 Task: Send an email with the signature Finley Cooper with the subject 'Request for a white paper' and the message 'I will need to review the contract before providing a response.' from softage.1@softage.net to softage.3@softage.net and softage.4@softage.net with an attached document Request_for_information.pdf
Action: Key pressed n
Screenshot: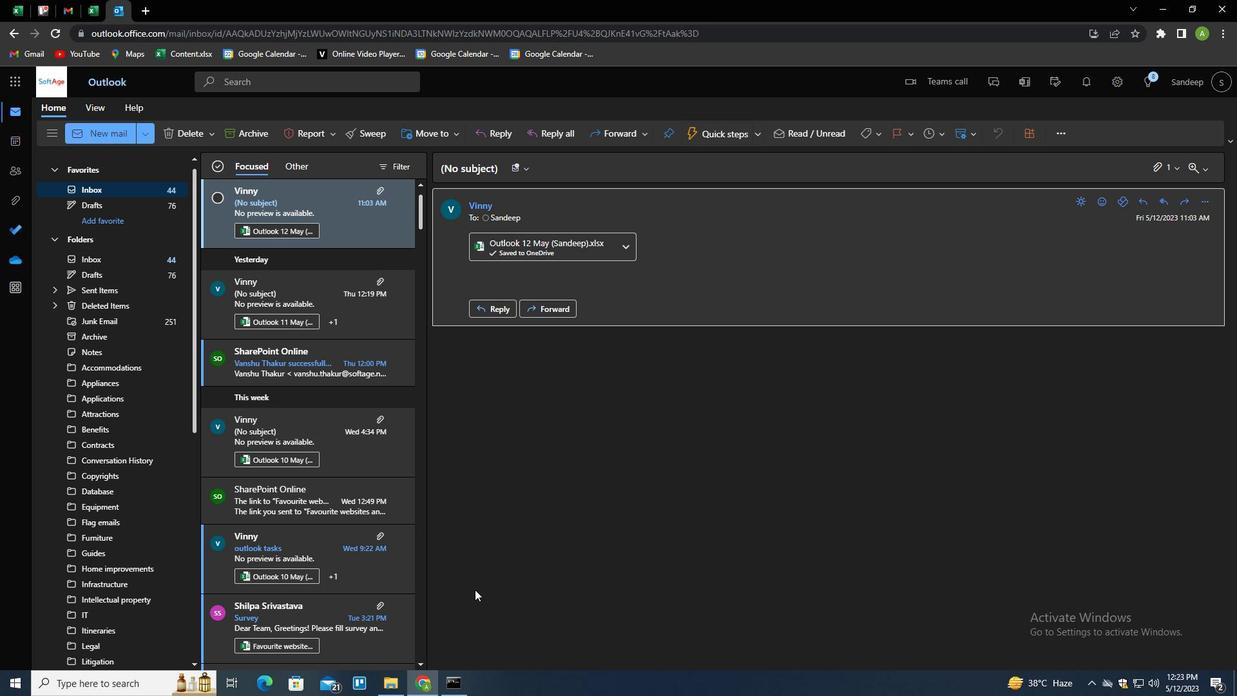 
Action: Mouse moved to (868, 128)
Screenshot: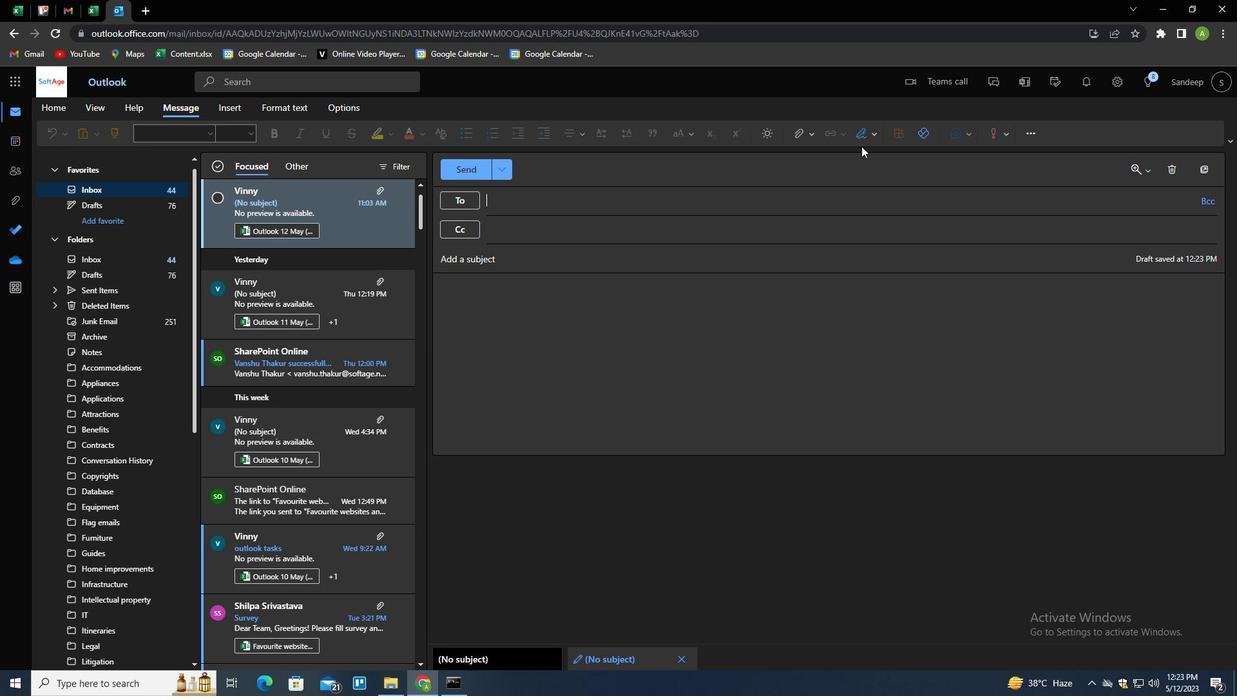 
Action: Mouse pressed left at (868, 128)
Screenshot: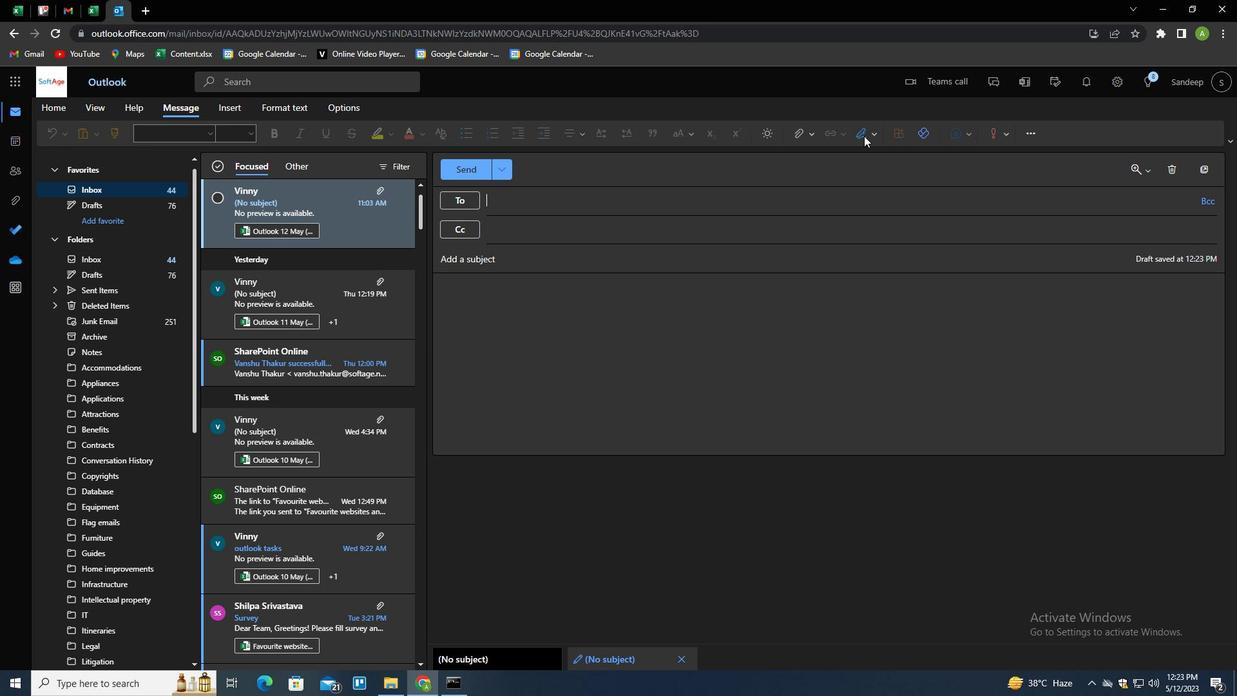 
Action: Mouse moved to (845, 183)
Screenshot: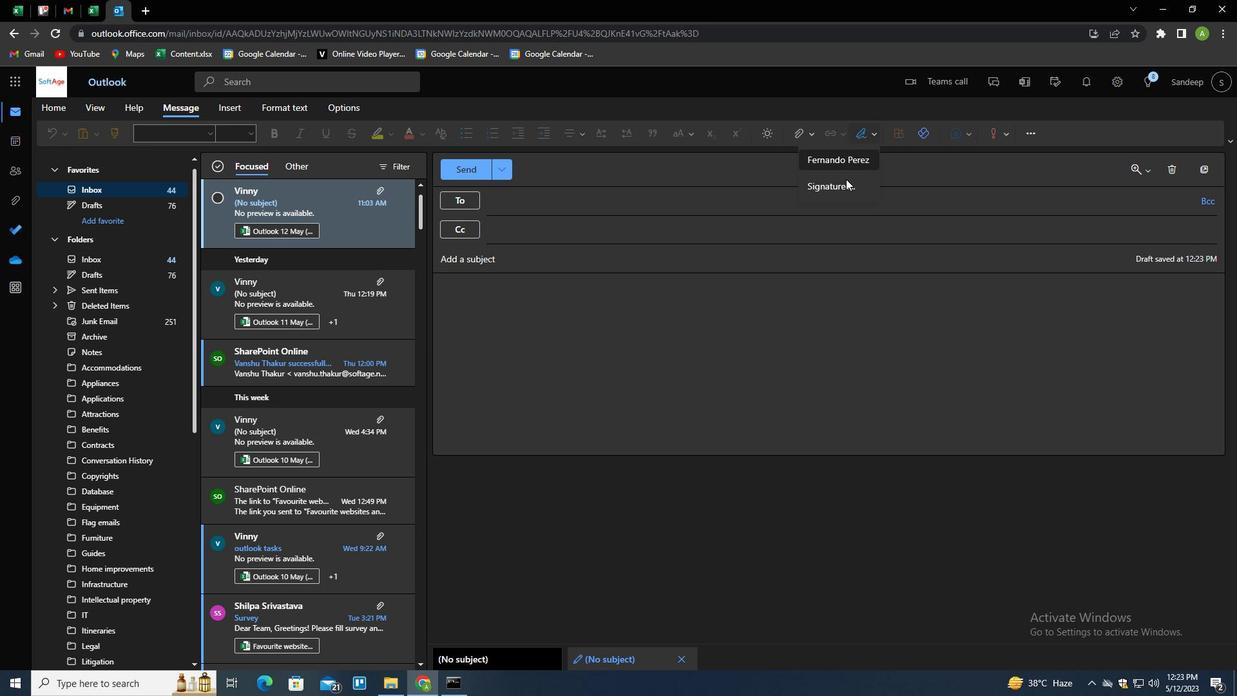 
Action: Mouse pressed left at (845, 183)
Screenshot: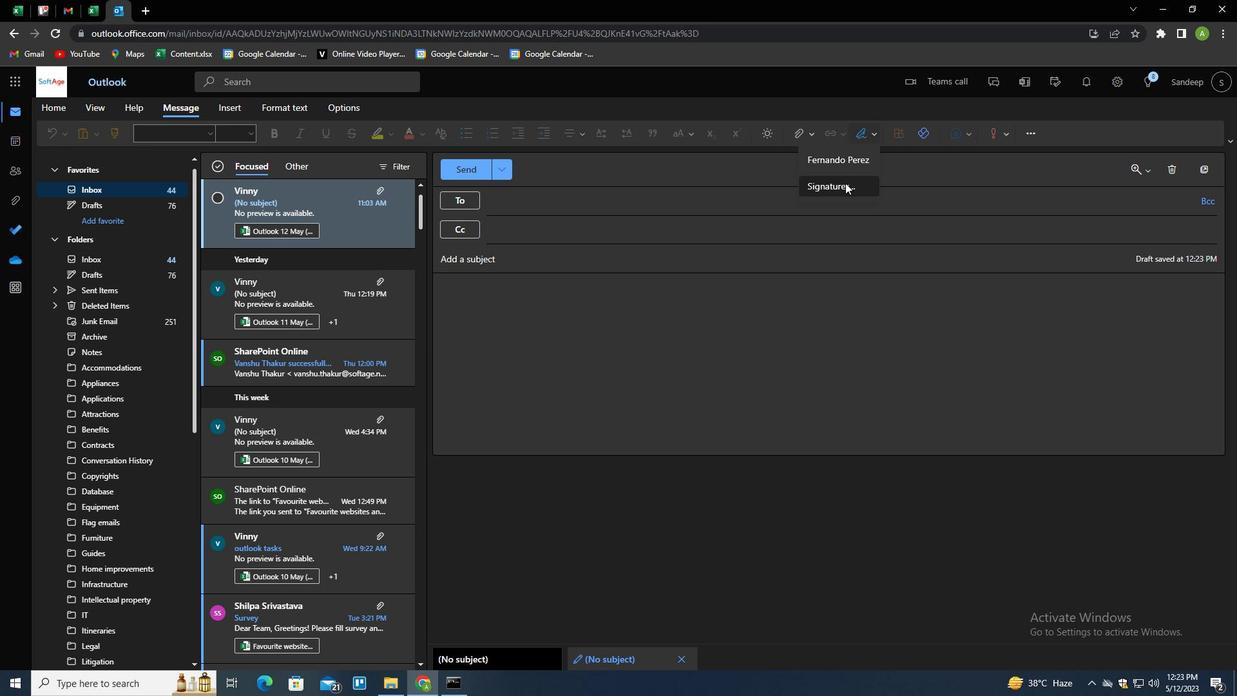 
Action: Mouse moved to (874, 237)
Screenshot: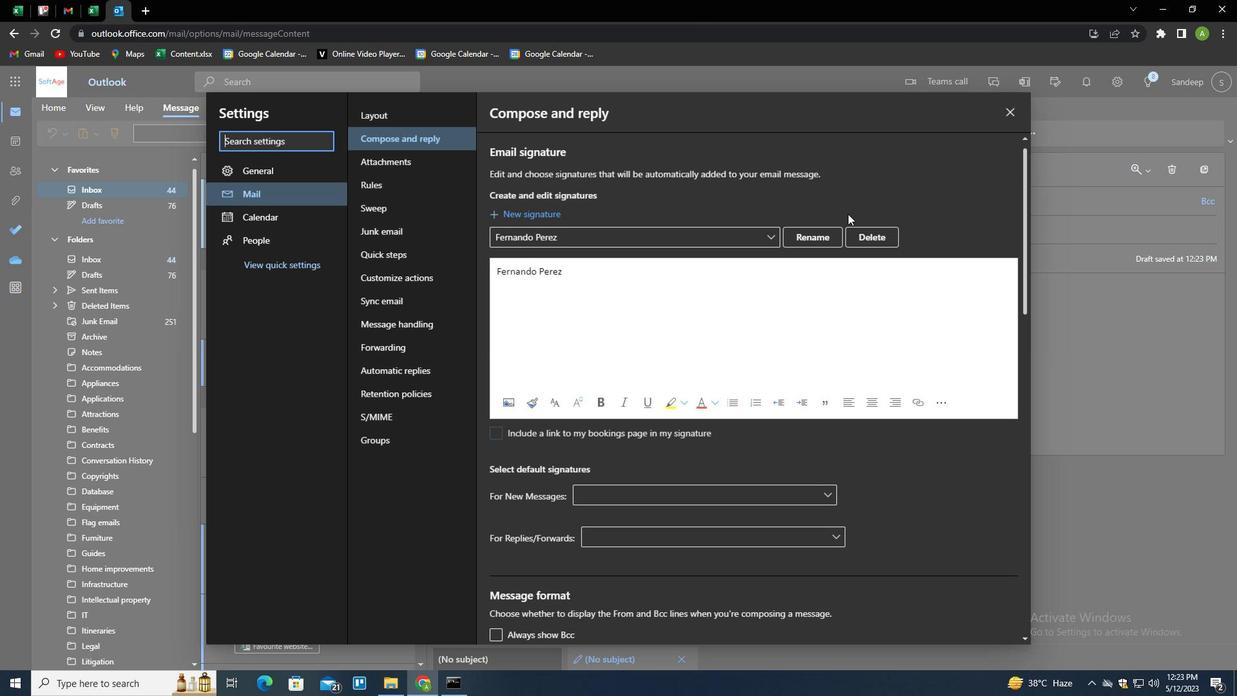 
Action: Mouse pressed left at (874, 237)
Screenshot: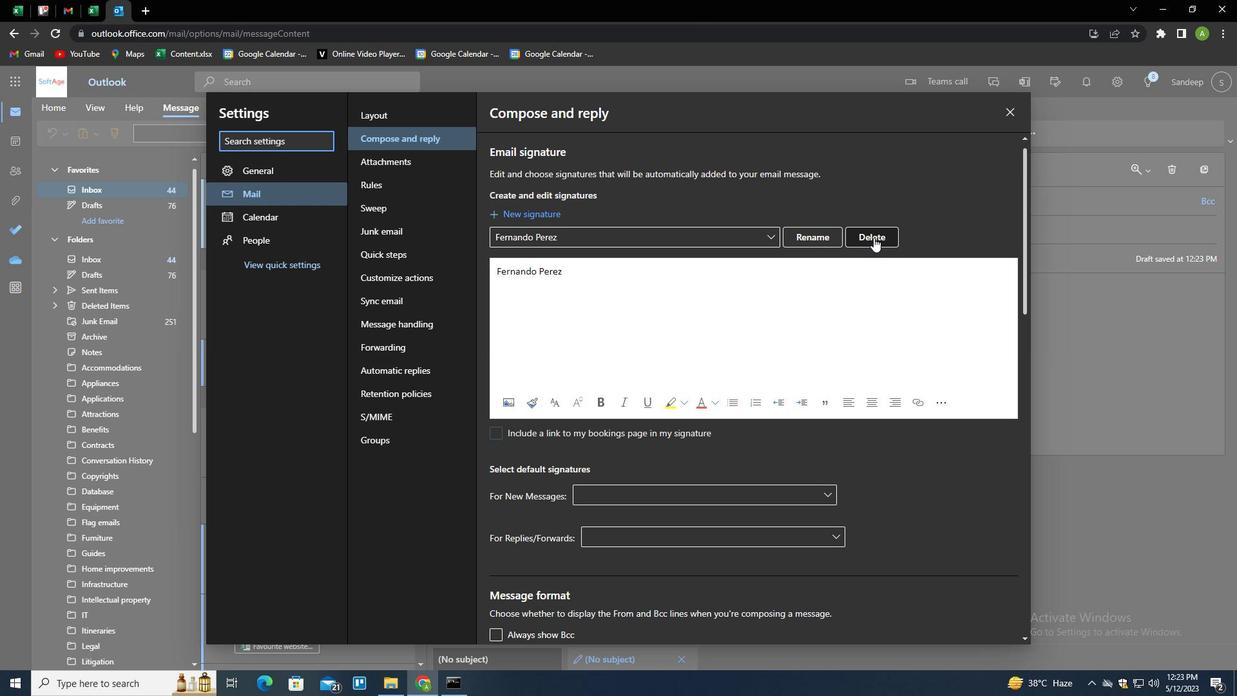 
Action: Mouse moved to (857, 235)
Screenshot: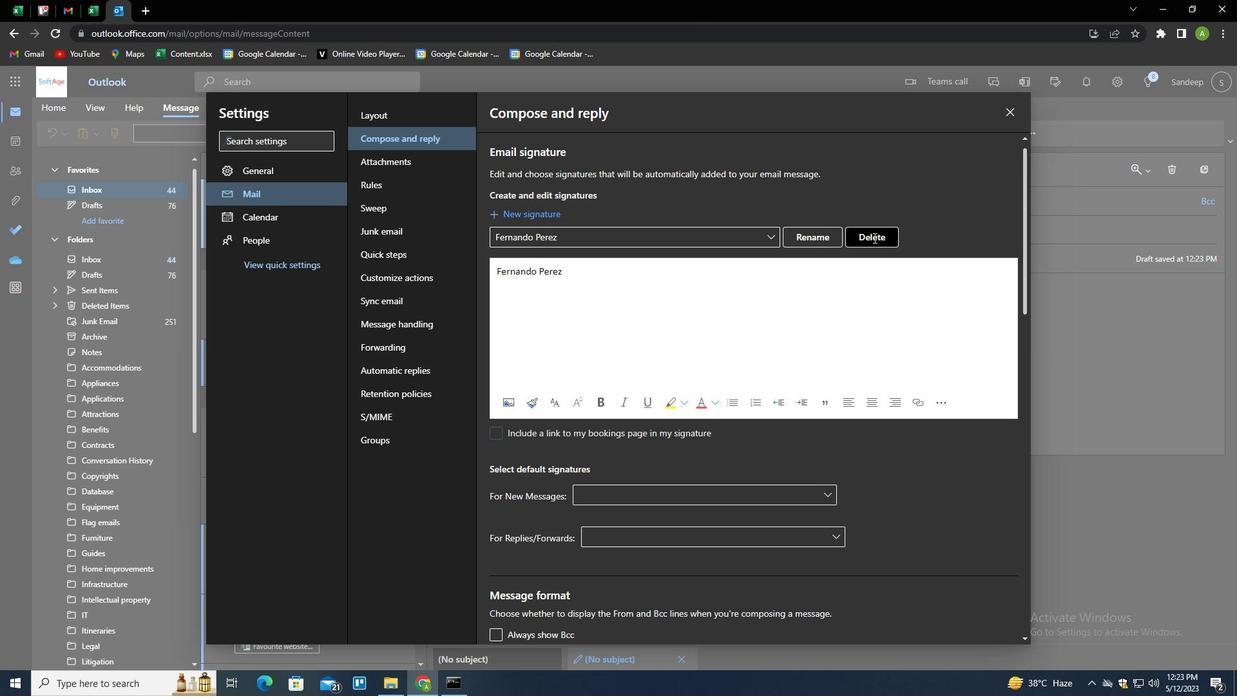 
Action: Mouse pressed left at (857, 235)
Screenshot: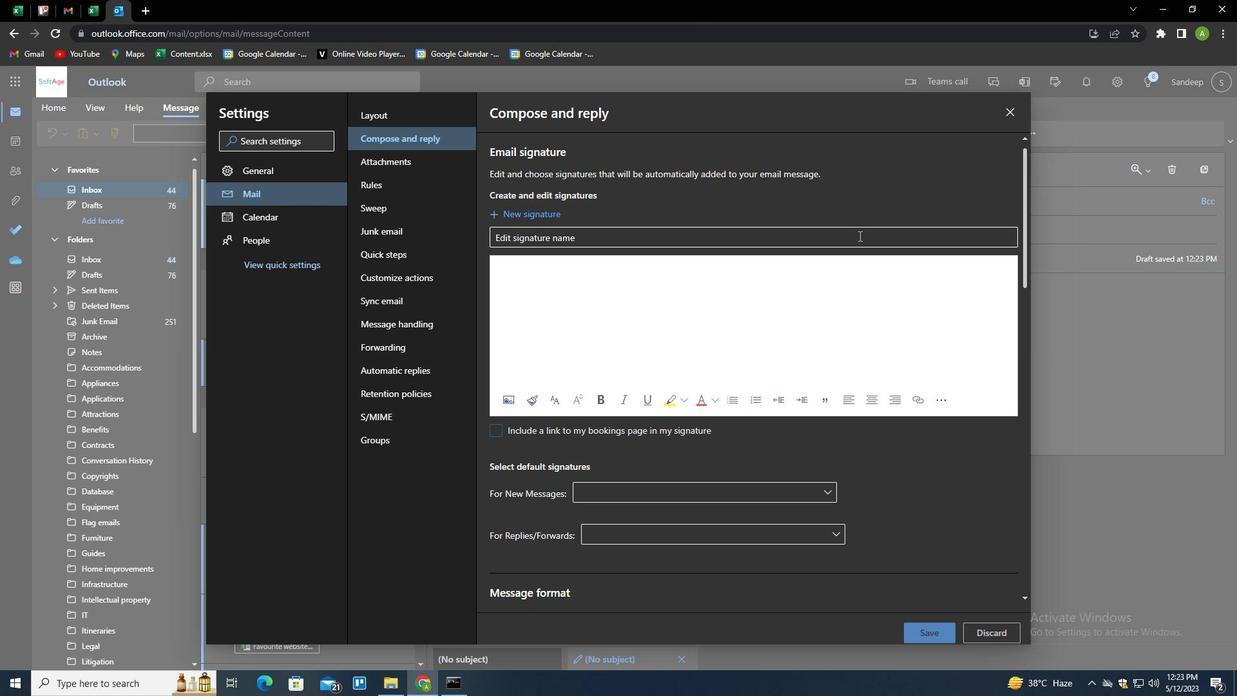 
Action: Mouse moved to (853, 230)
Screenshot: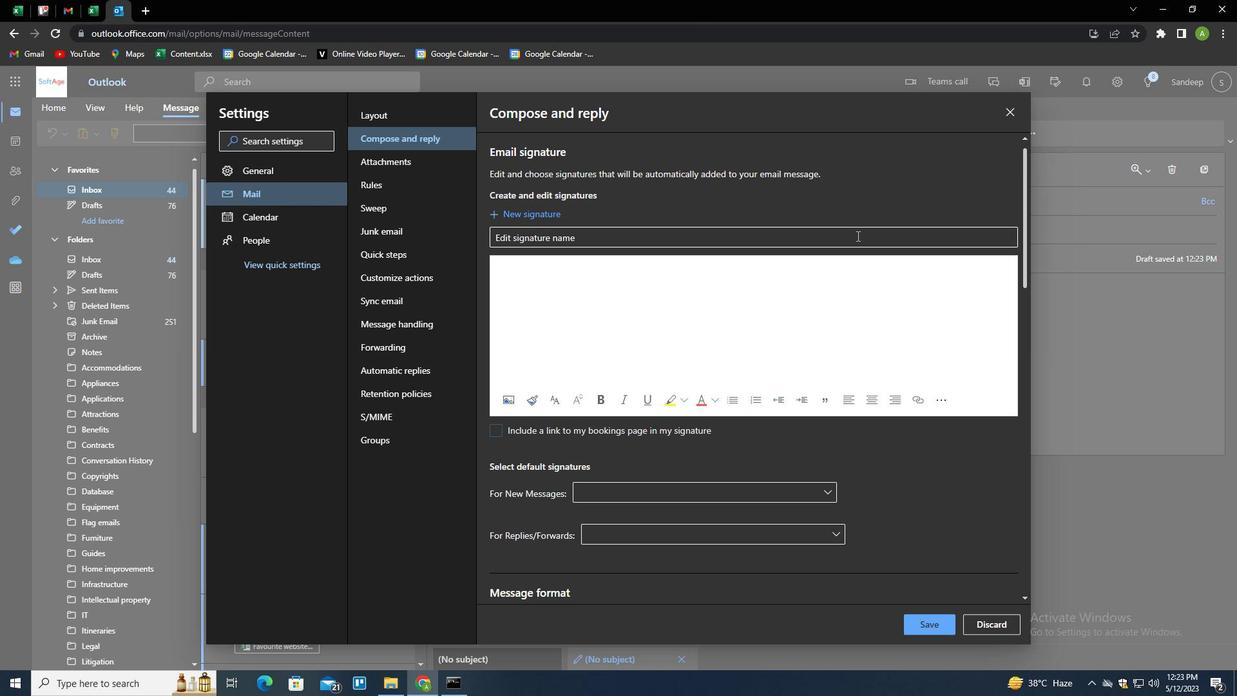 
Action: Key pressed <Key.shift>
Screenshot: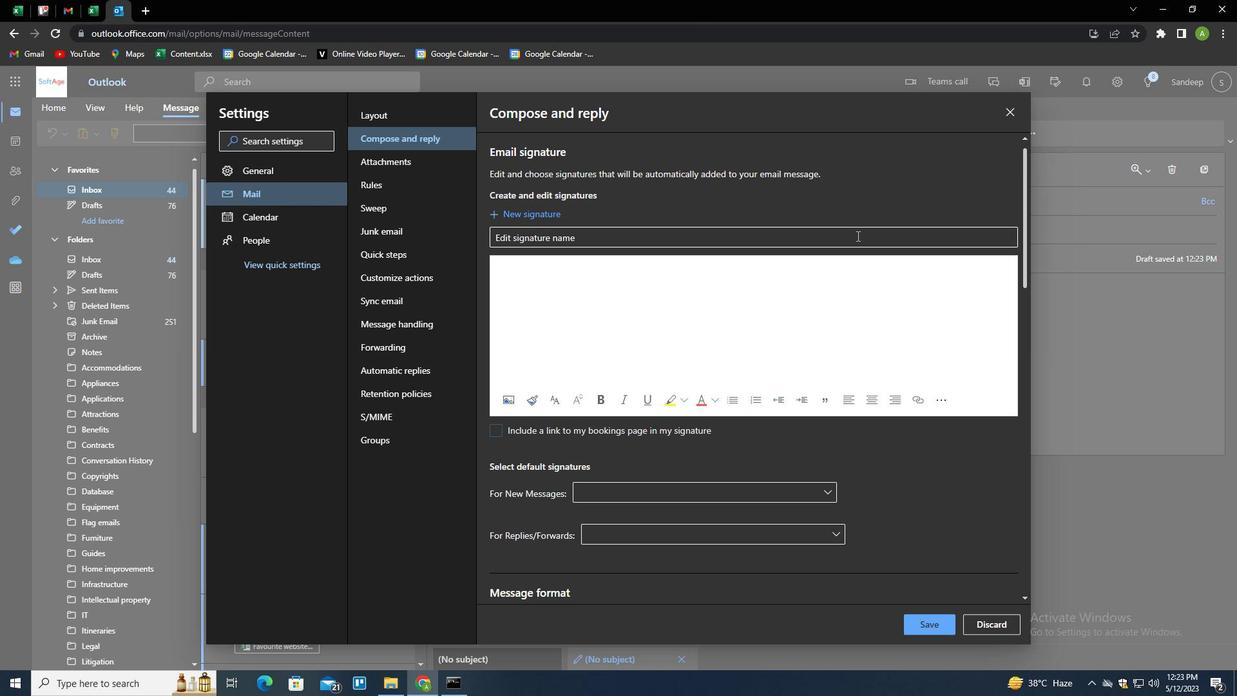 
Action: Mouse moved to (853, 230)
Screenshot: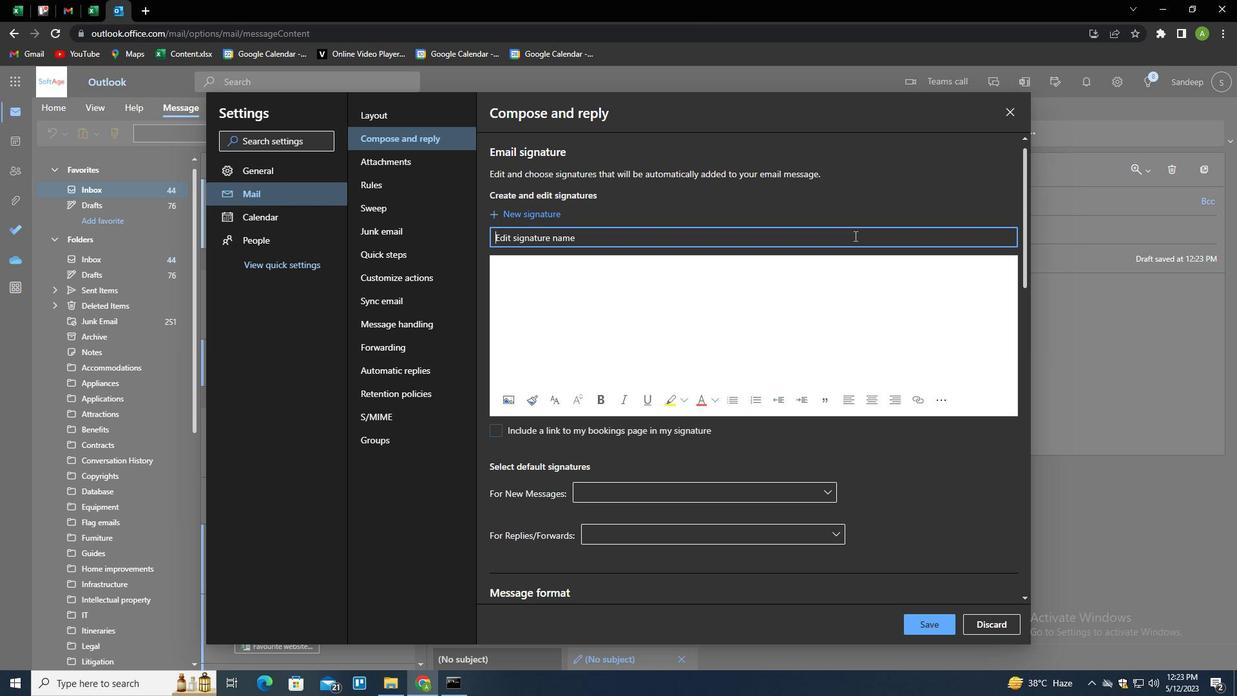 
Action: Key pressed FINLEY<Key.space>C<Key.shift><Key.backspace><Key.shift>COOPER<Key.tab><Key.shift>FINLEY<Key.space><Key.shift>COOPER
Screenshot: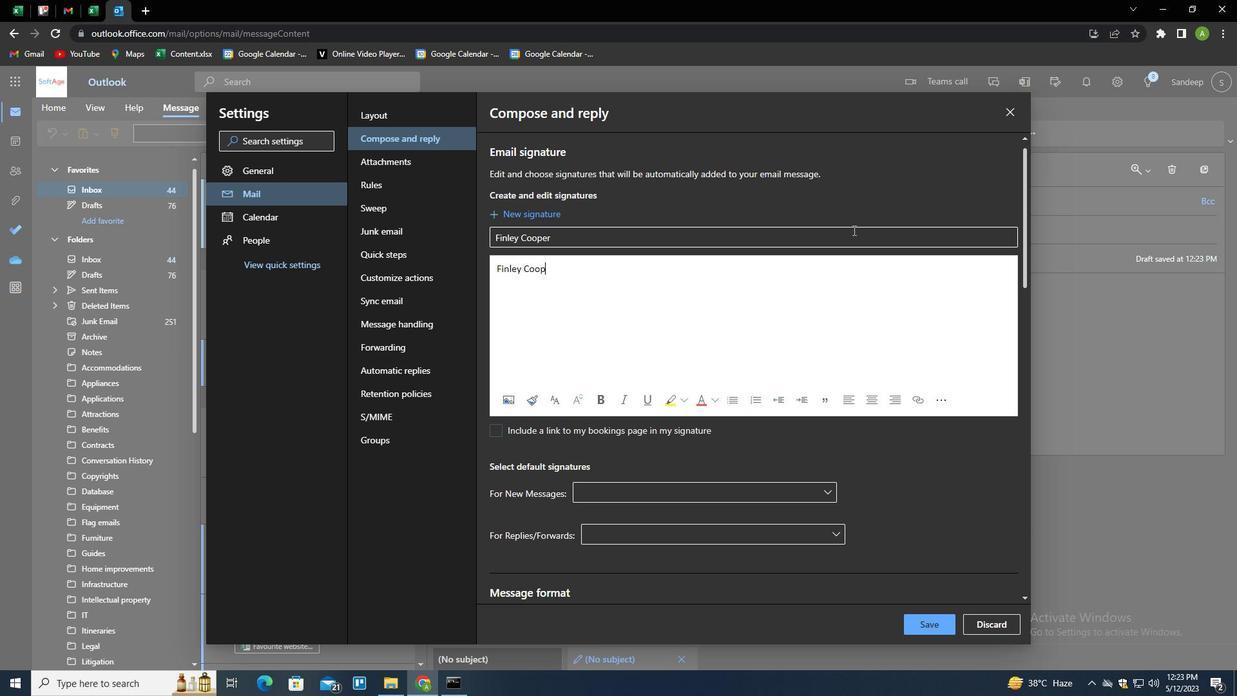 
Action: Mouse moved to (942, 624)
Screenshot: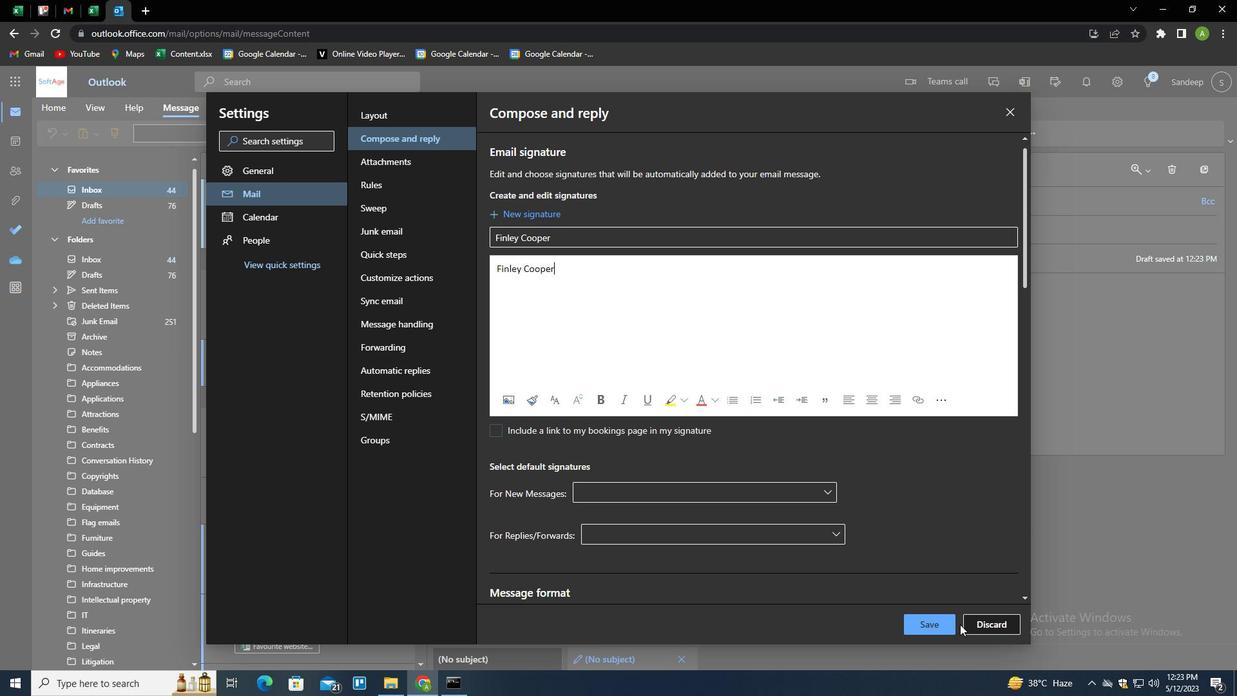 
Action: Mouse pressed left at (942, 624)
Screenshot: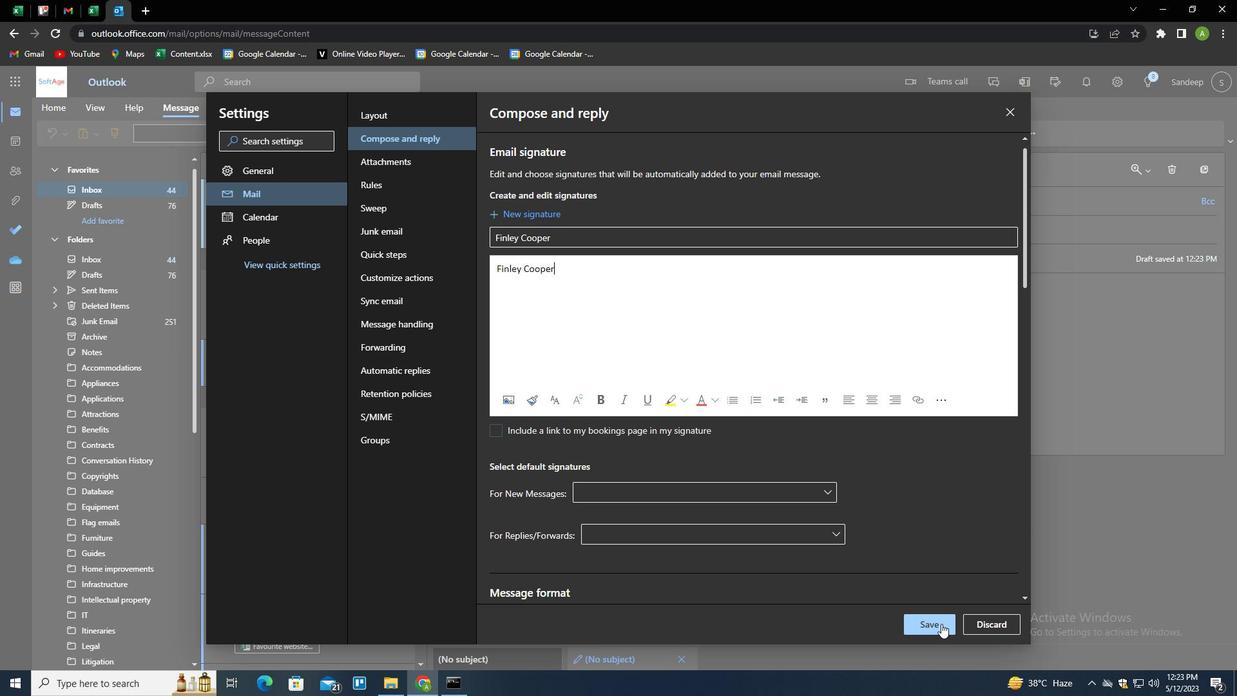 
Action: Mouse moved to (1077, 350)
Screenshot: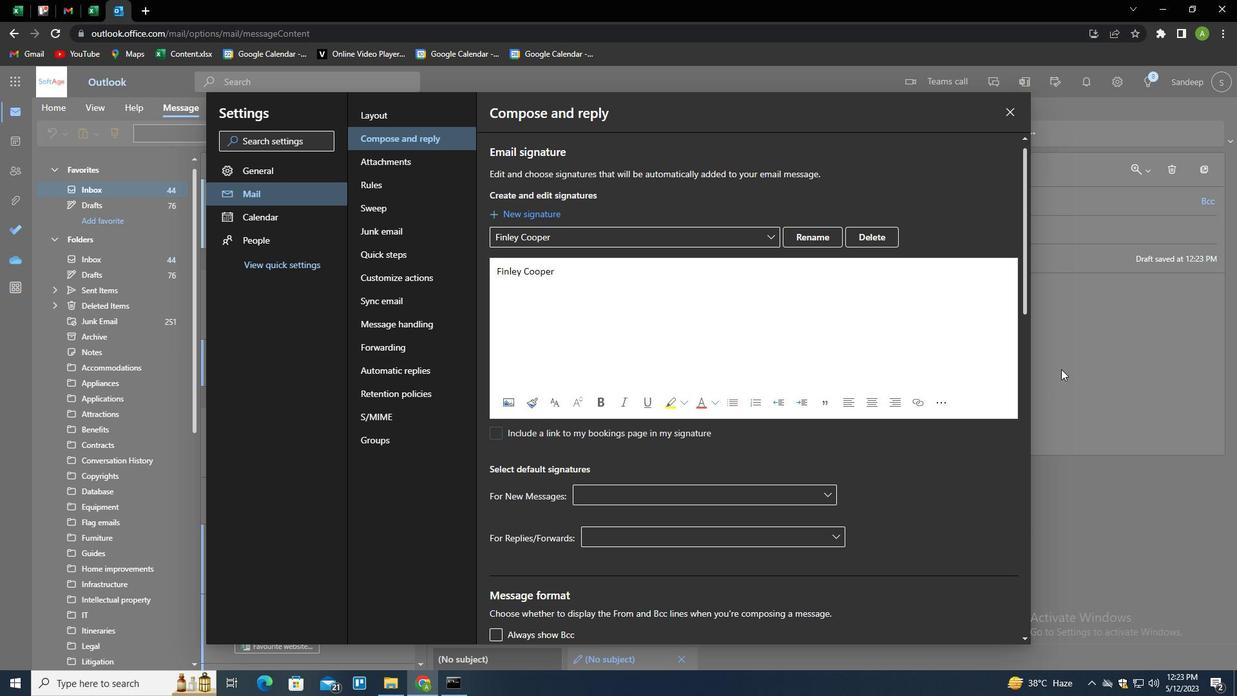 
Action: Mouse pressed left at (1077, 350)
Screenshot: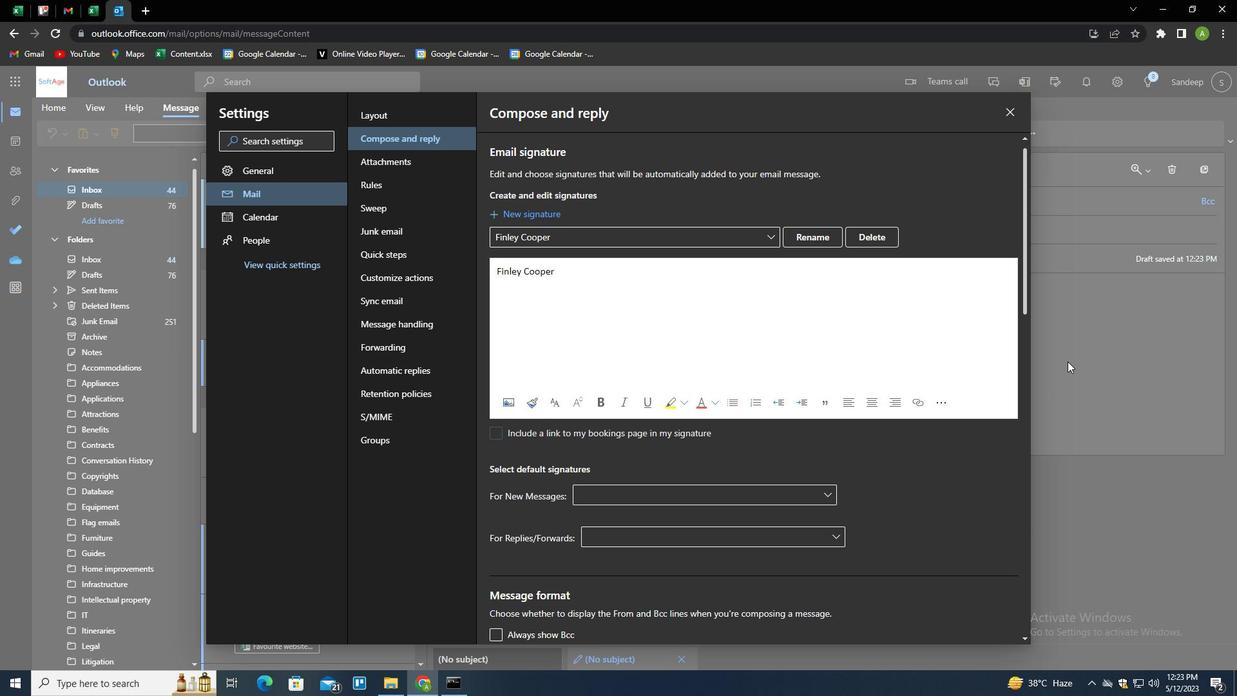 
Action: Mouse moved to (862, 135)
Screenshot: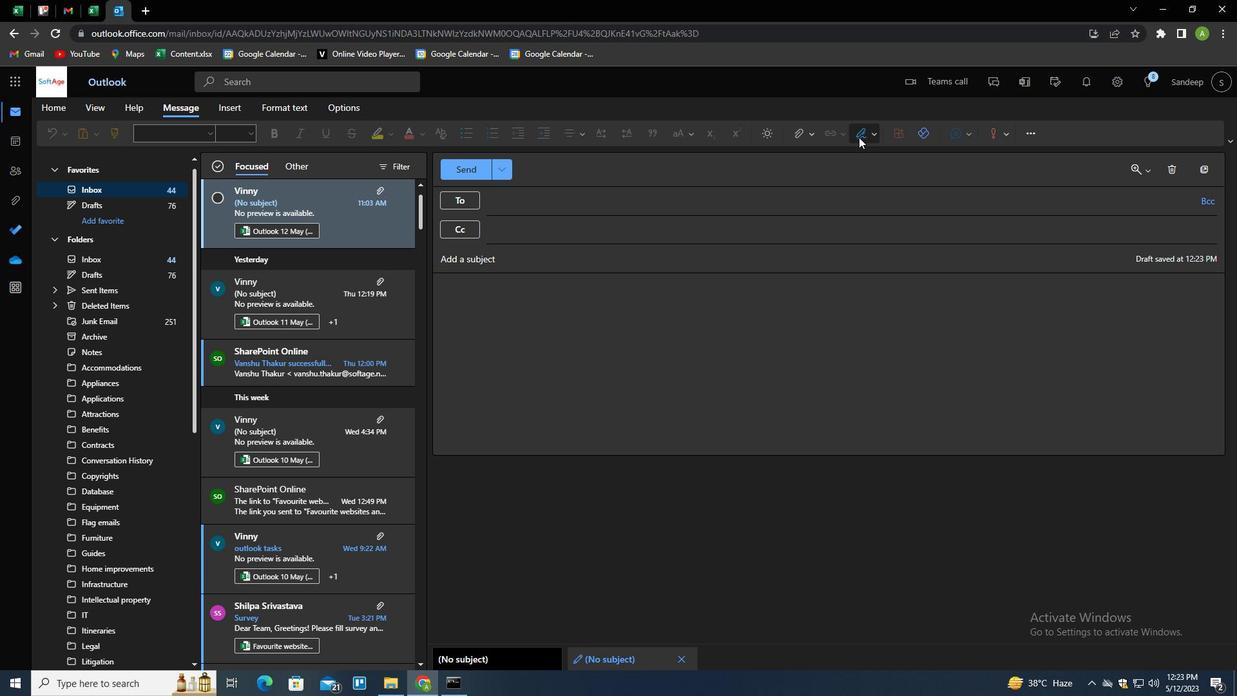 
Action: Mouse pressed left at (862, 135)
Screenshot: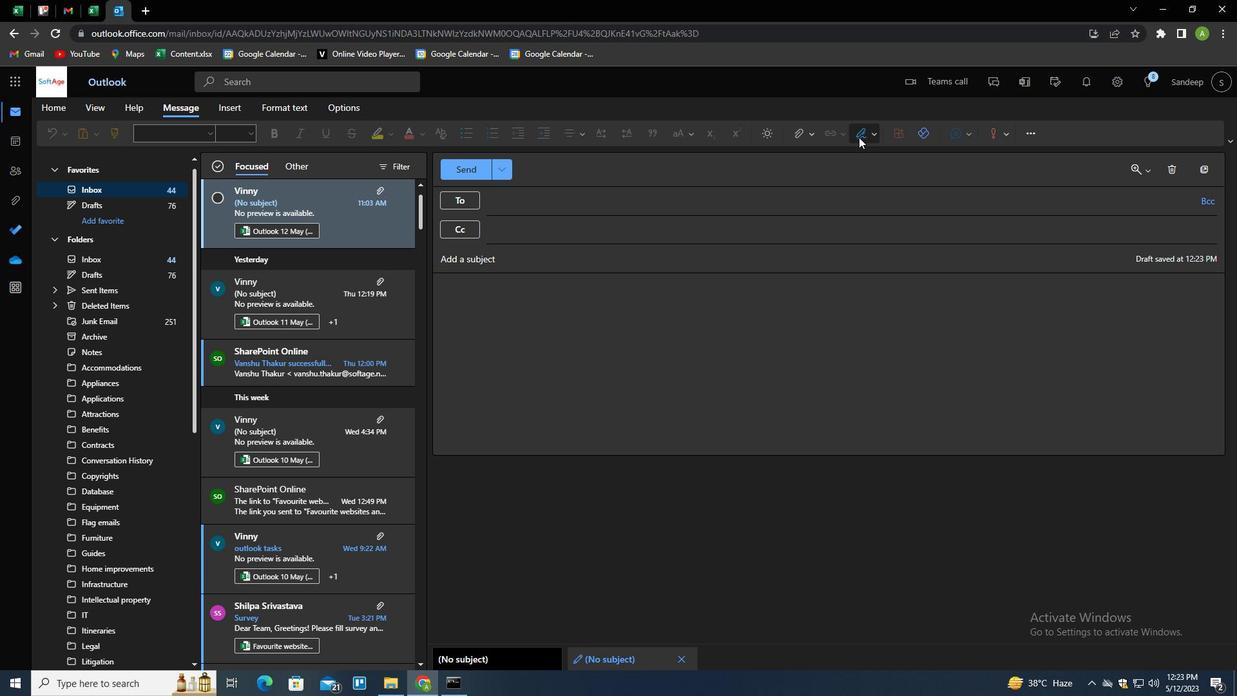 
Action: Mouse moved to (844, 164)
Screenshot: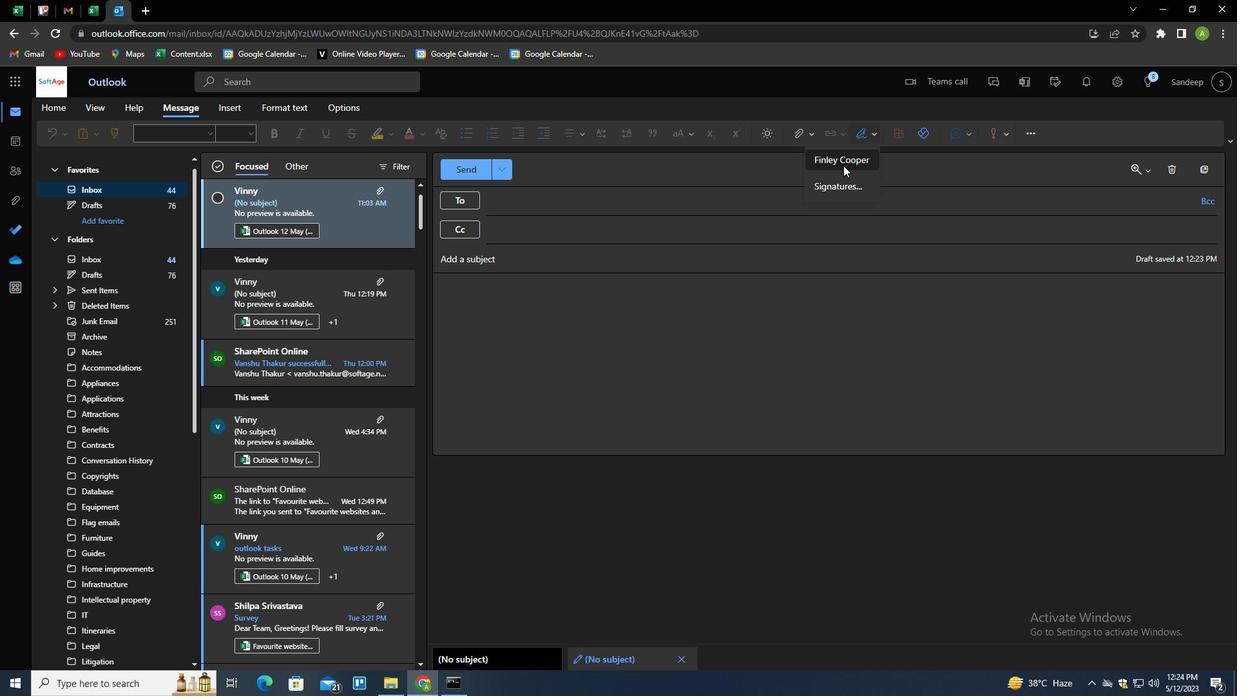 
Action: Mouse pressed left at (844, 164)
Screenshot: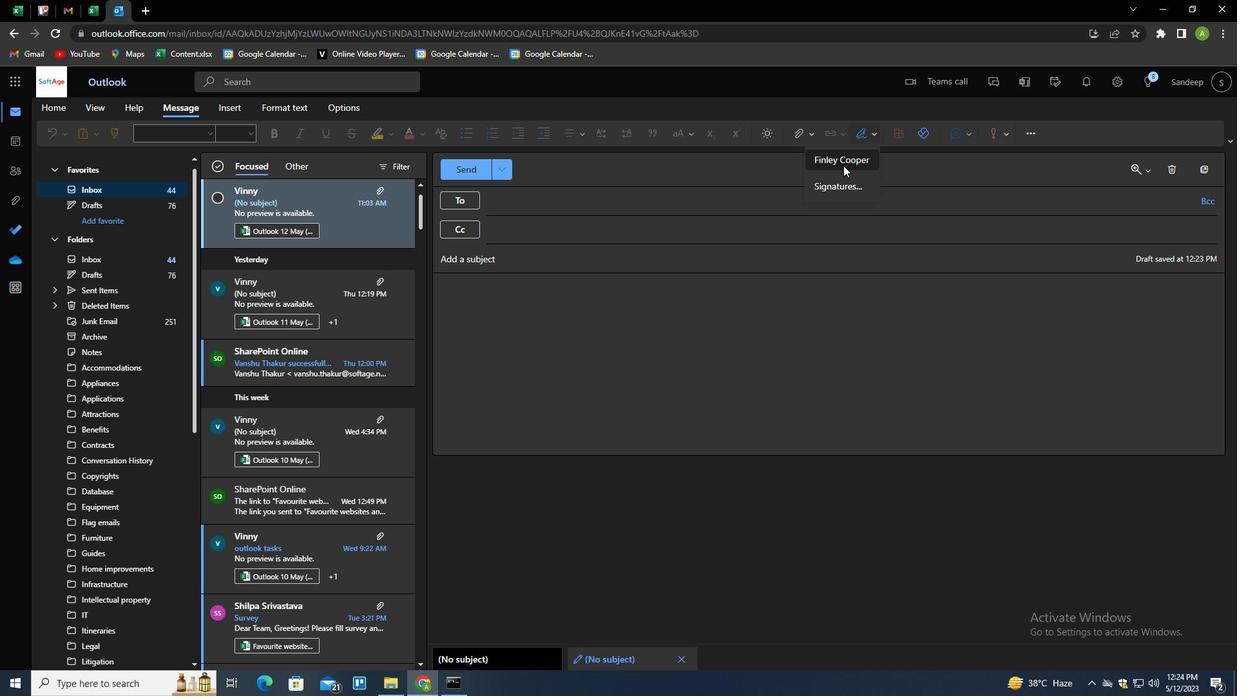 
Action: Mouse moved to (540, 259)
Screenshot: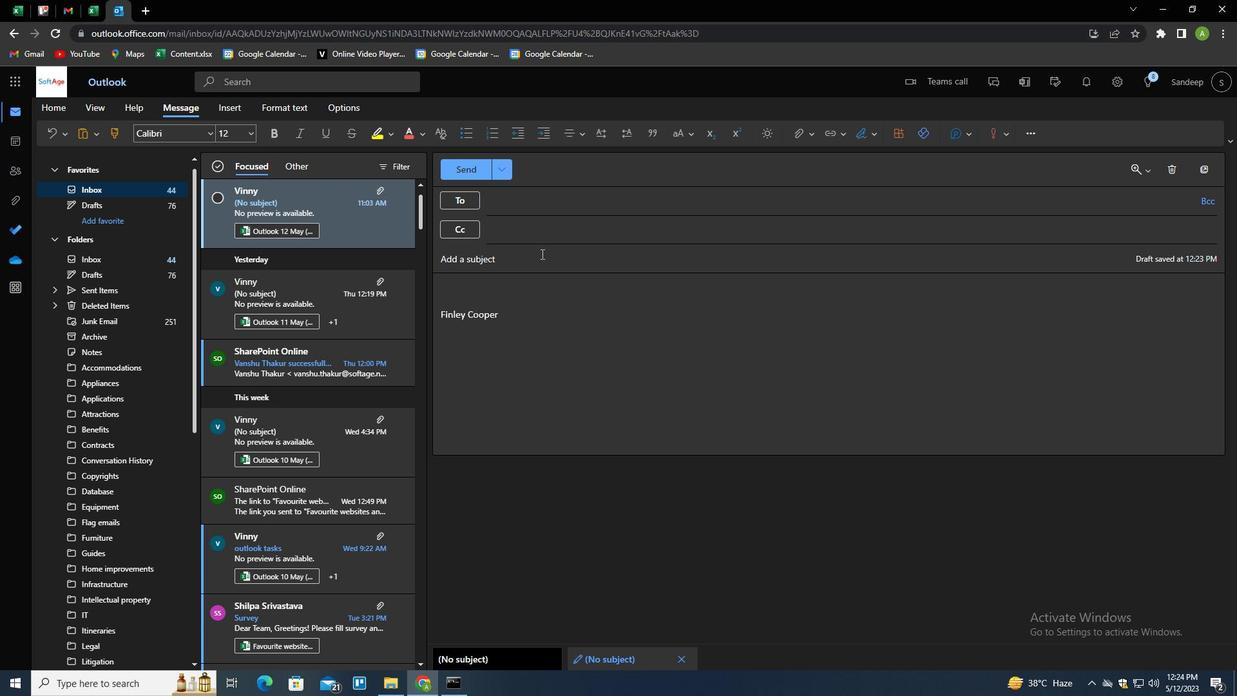 
Action: Mouse pressed left at (540, 259)
Screenshot: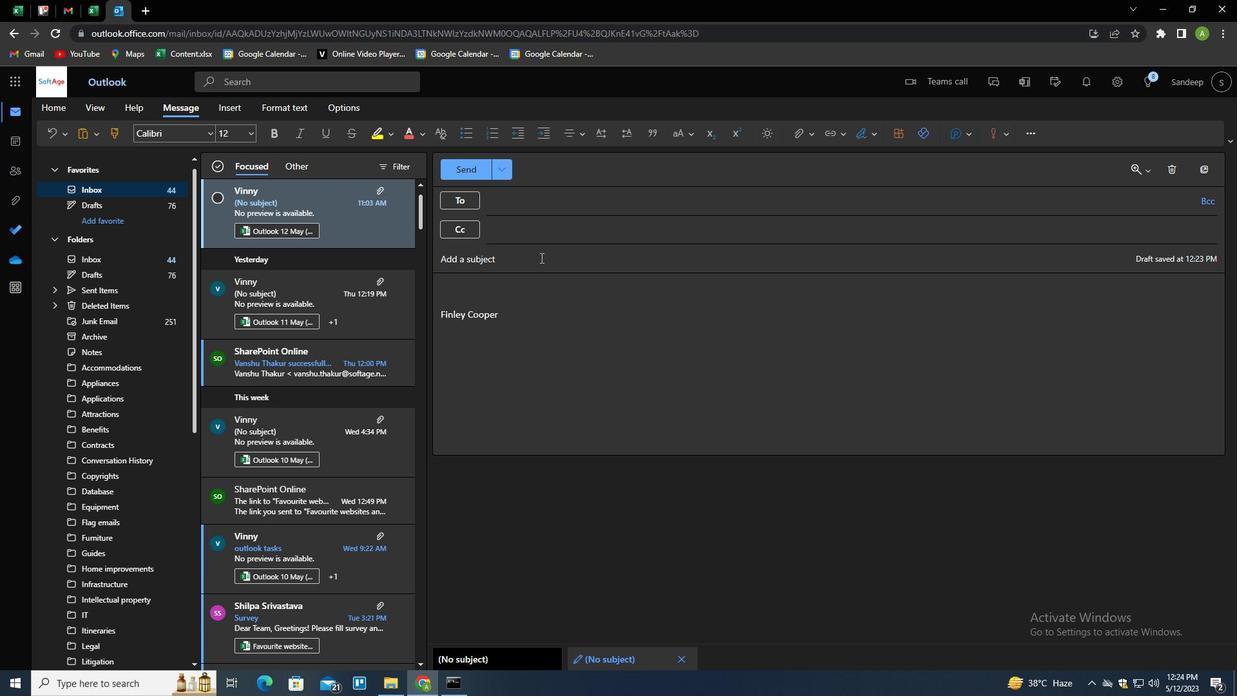 
Action: Mouse moved to (539, 260)
Screenshot: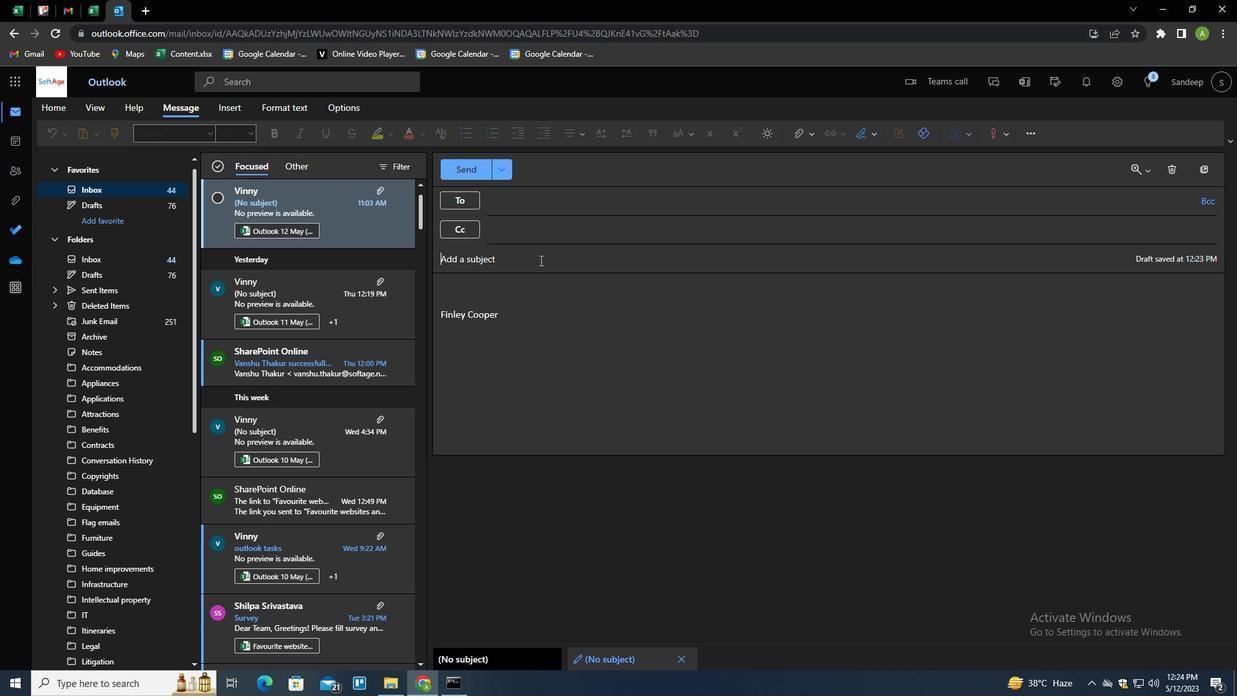 
Action: Key pressed <Key.shift>
Screenshot: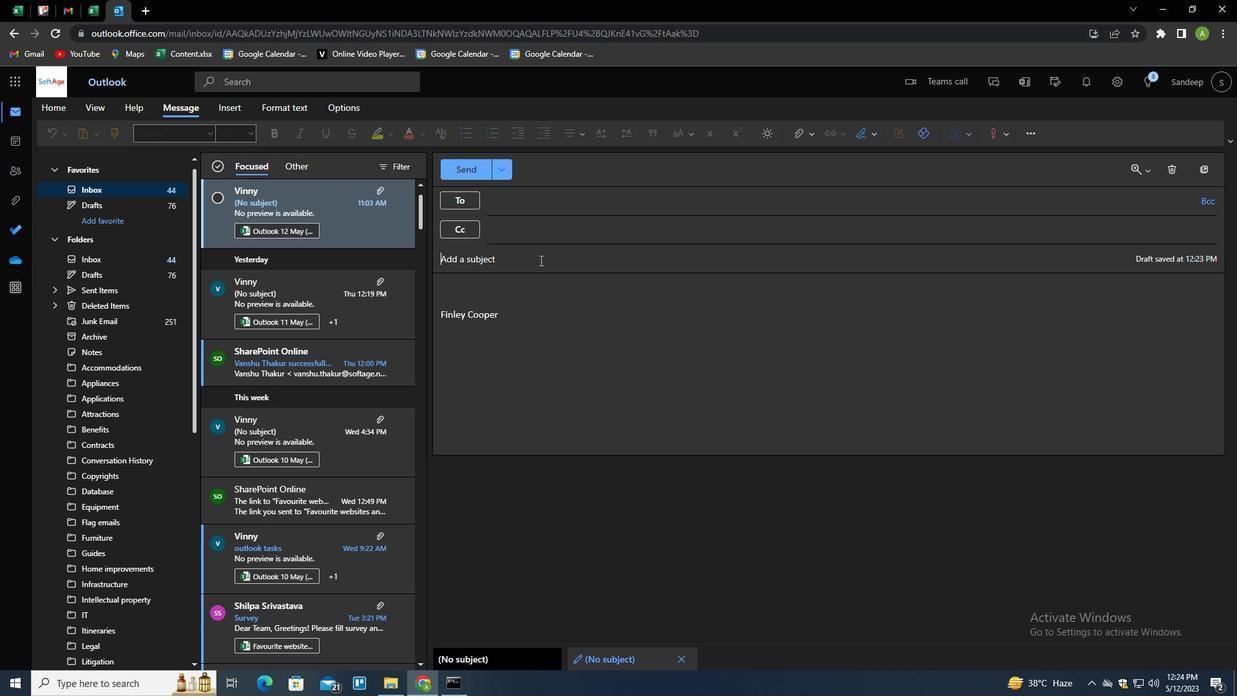 
Action: Mouse moved to (538, 260)
Screenshot: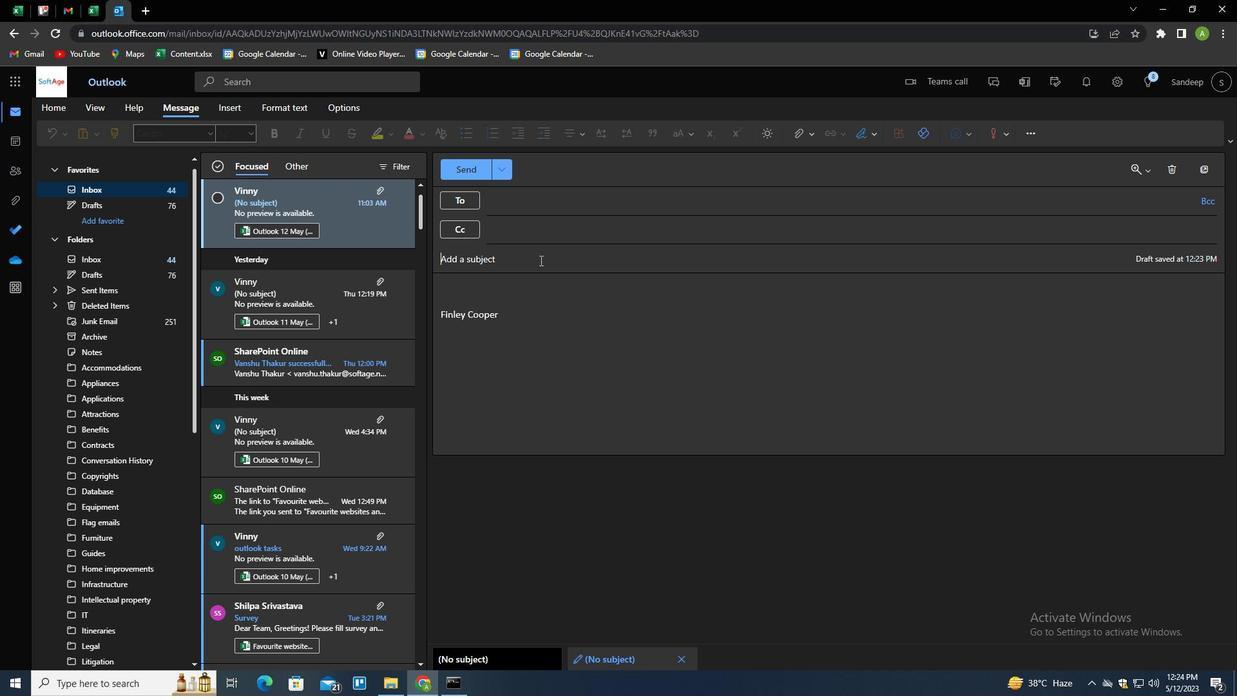 
Action: Key pressed R
Screenshot: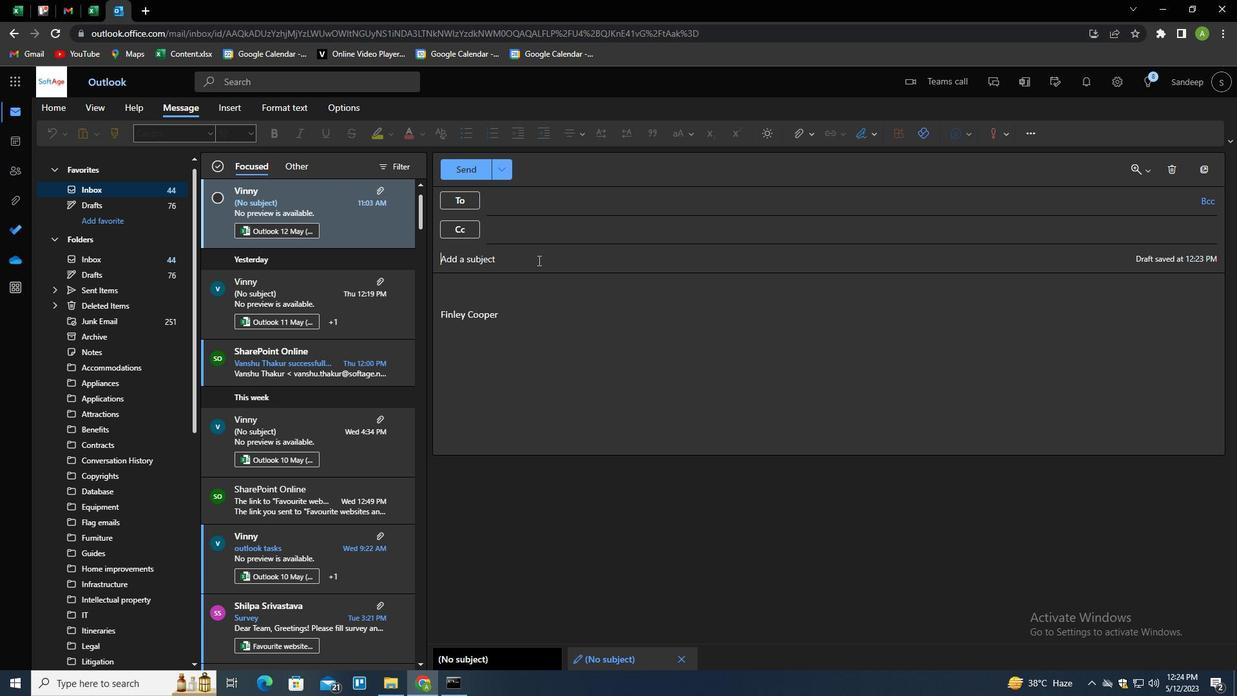 
Action: Mouse moved to (537, 260)
Screenshot: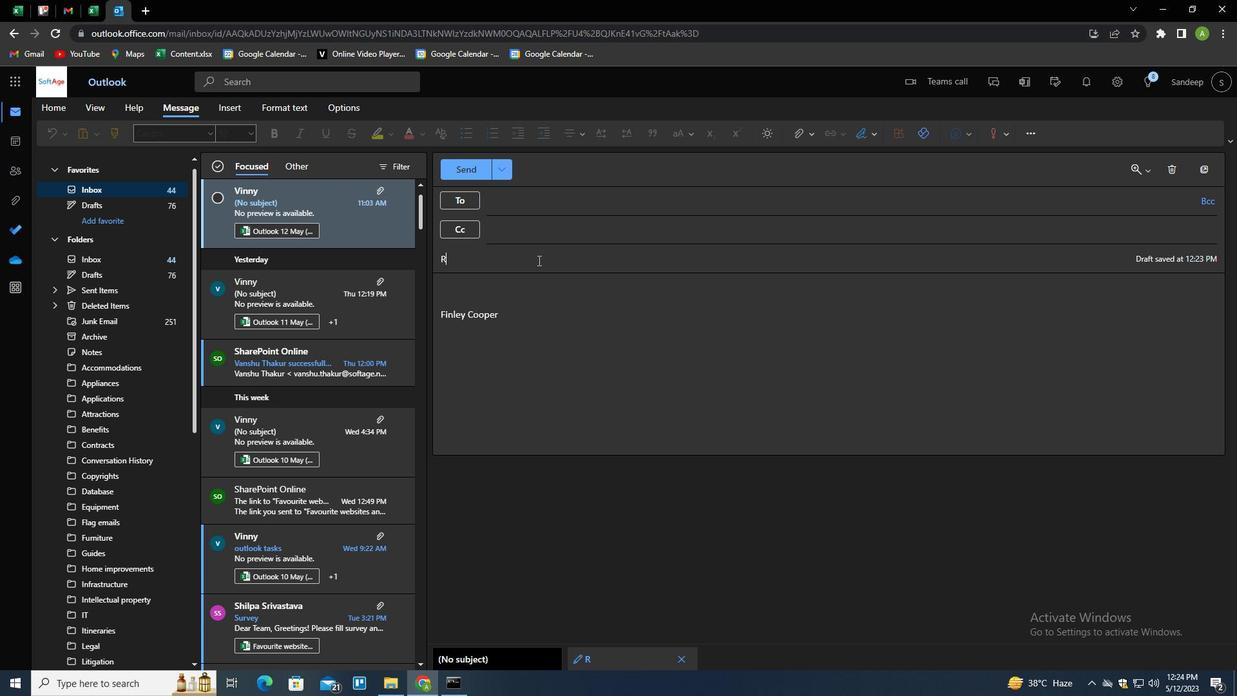 
Action: Key pressed EQUEST<Key.space>FOR<Key.space>A<Key.space>WHITE<Key.space>PAPER<Key.tab><Key.shift>I<Key.space>E<Key.backspace>WILL<Key.space>NEET<Key.space><Key.backspace><Key.backspace>D<Key.space>TO<Key.space>REVIEW<Key.space>THE<Key.space>CONTREAC<Key.backspace><Key.backspace>CT<Key.space>B<Key.backspace><Key.backspace><Key.backspace><Key.backspace><Key.backspace>ACT<Key.space>BEFORE<Key.space>PROVIDIGN<Key.backspace><Key.backspace>NG<Key.space>A<Key.space>RESPONSE.
Screenshot: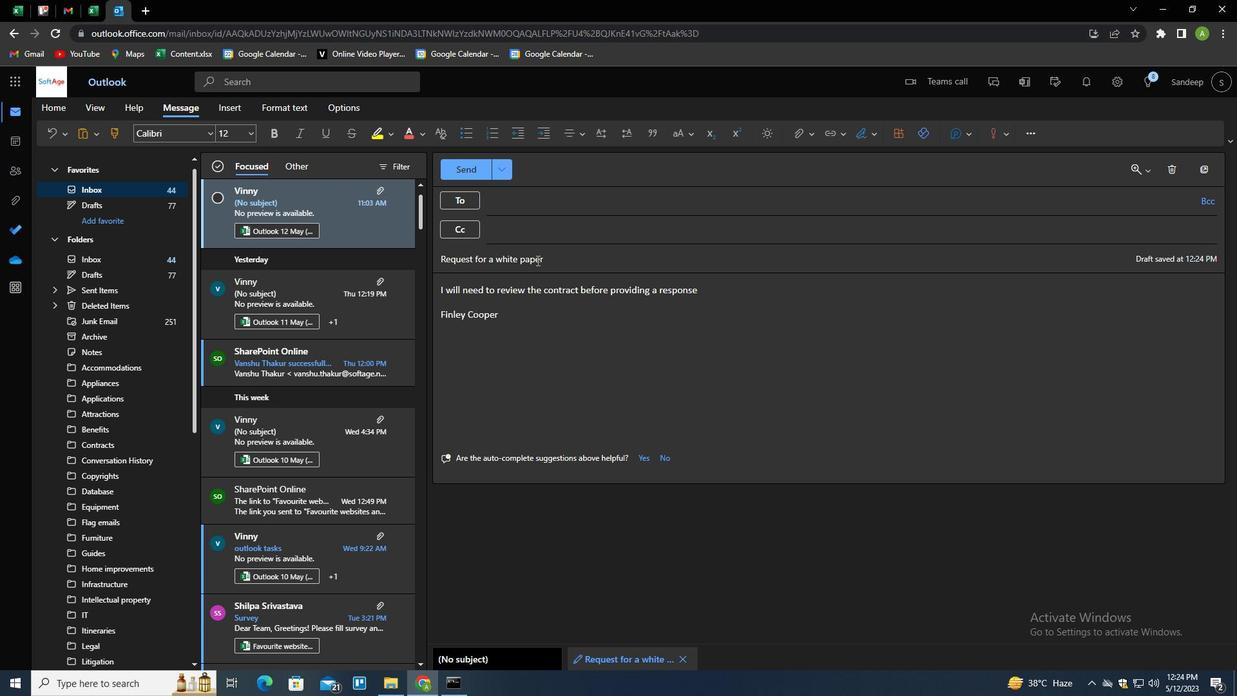 
Action: Mouse moved to (530, 200)
Screenshot: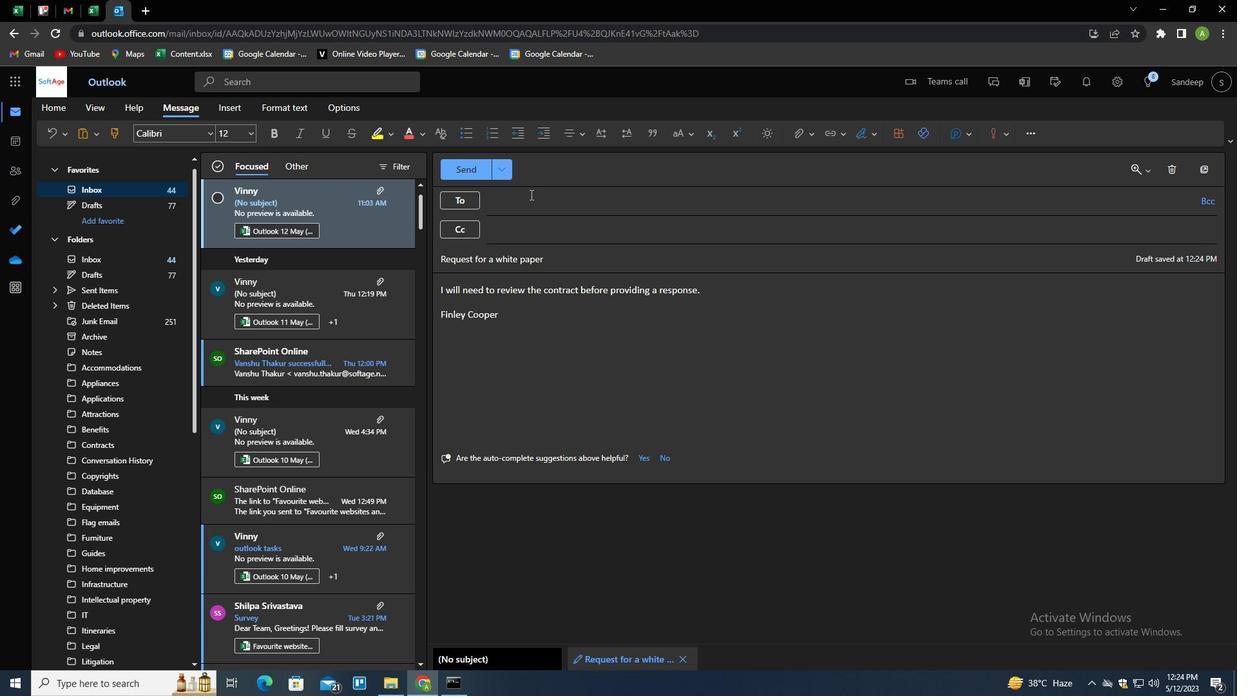 
Action: Mouse pressed left at (530, 200)
Screenshot: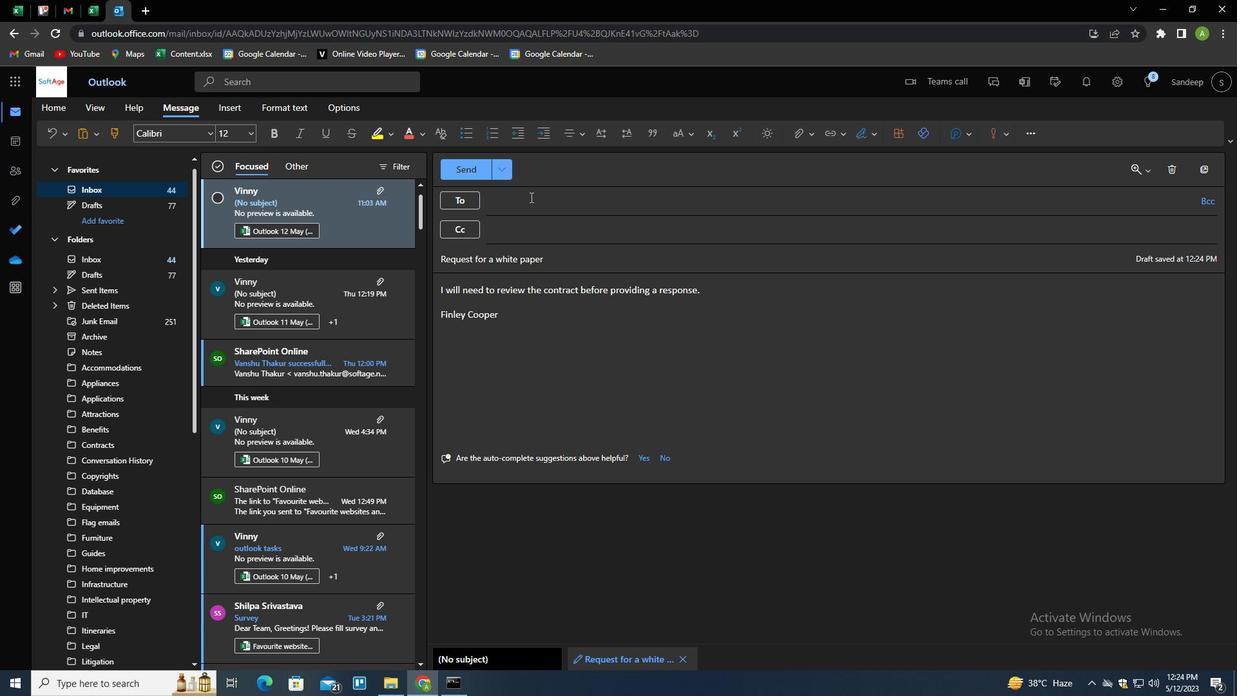 
Action: Mouse moved to (530, 202)
Screenshot: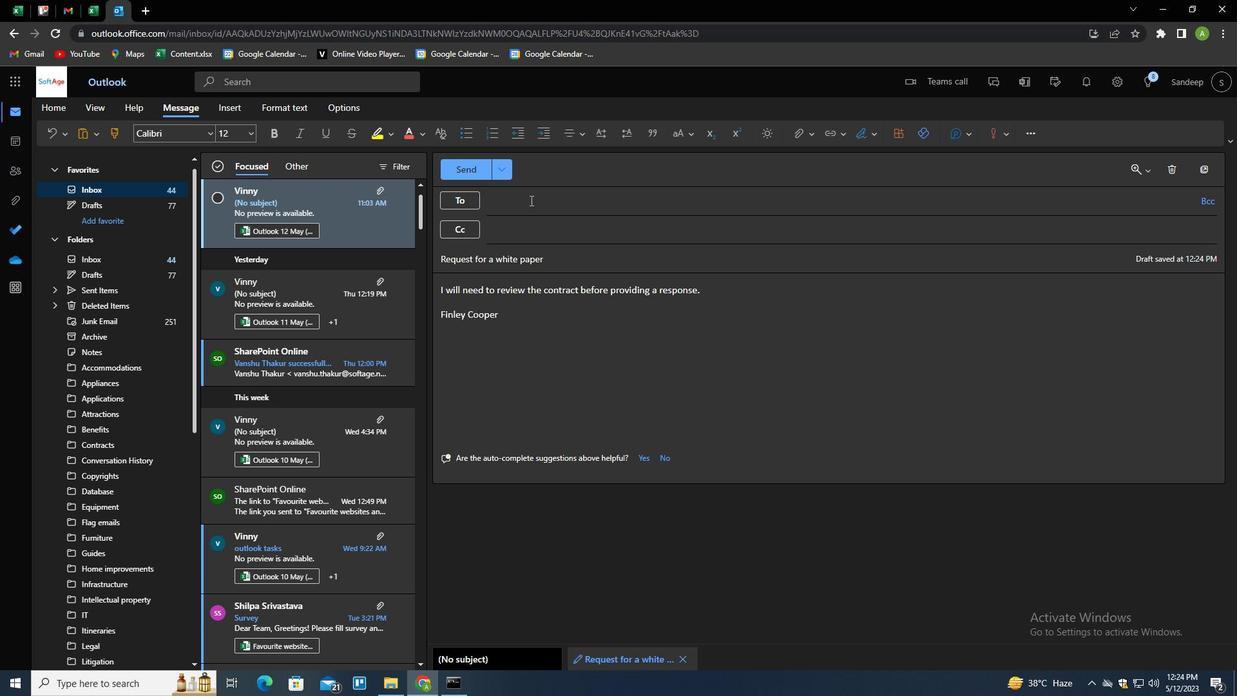 
Action: Key pressed SOFTG<Key.backspace>AGE.3<Key.shift>@SOFTAGE.NET<Key.enter>SOFTAGE.4<Key.shift>@SOFTAGE.NET<Key.enter>
Screenshot: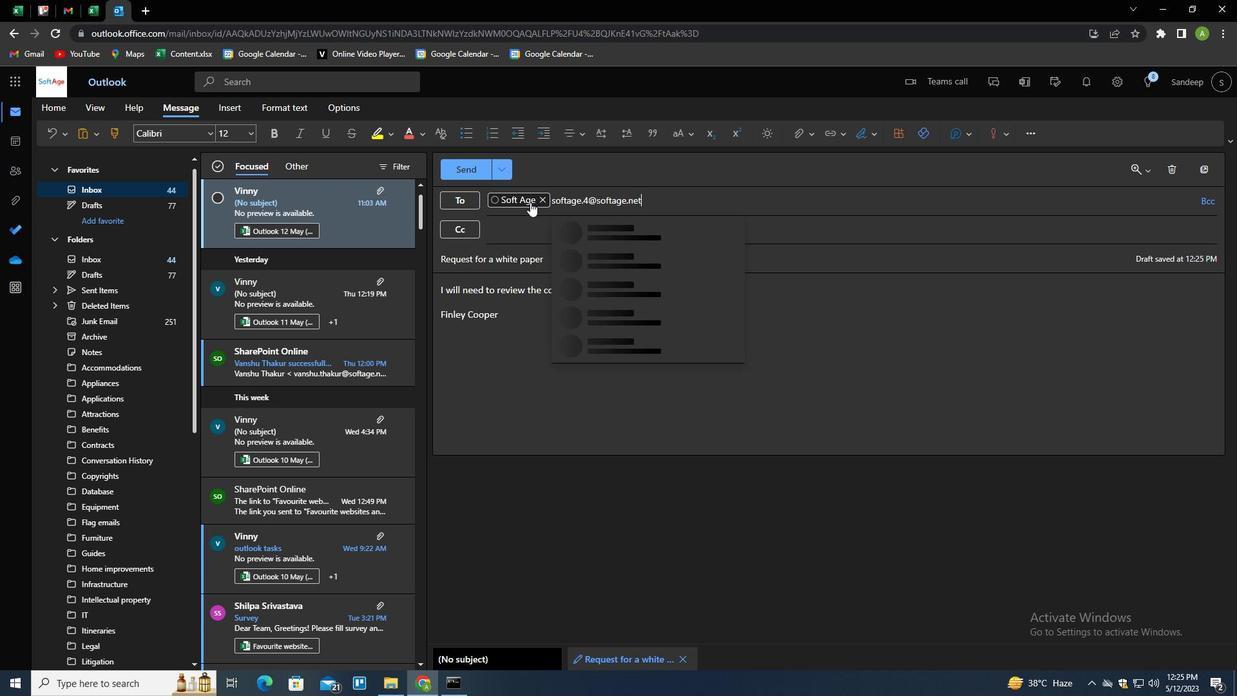 
Action: Mouse moved to (811, 132)
Screenshot: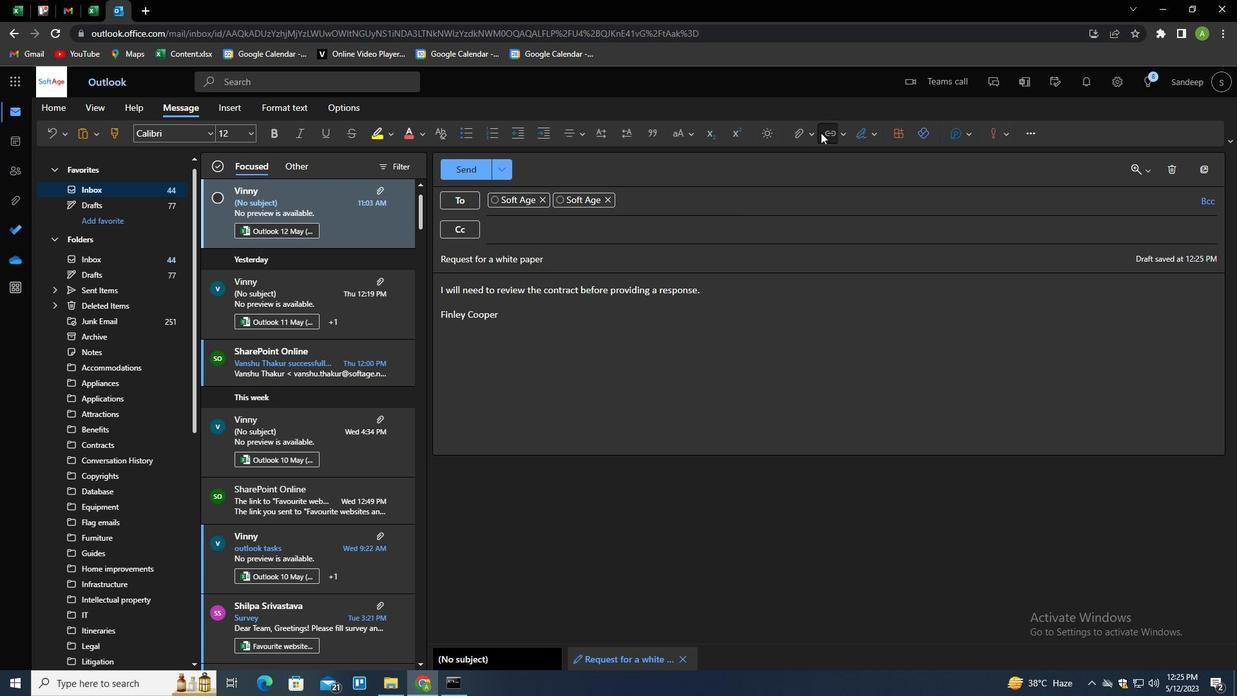 
Action: Mouse pressed left at (811, 132)
Screenshot: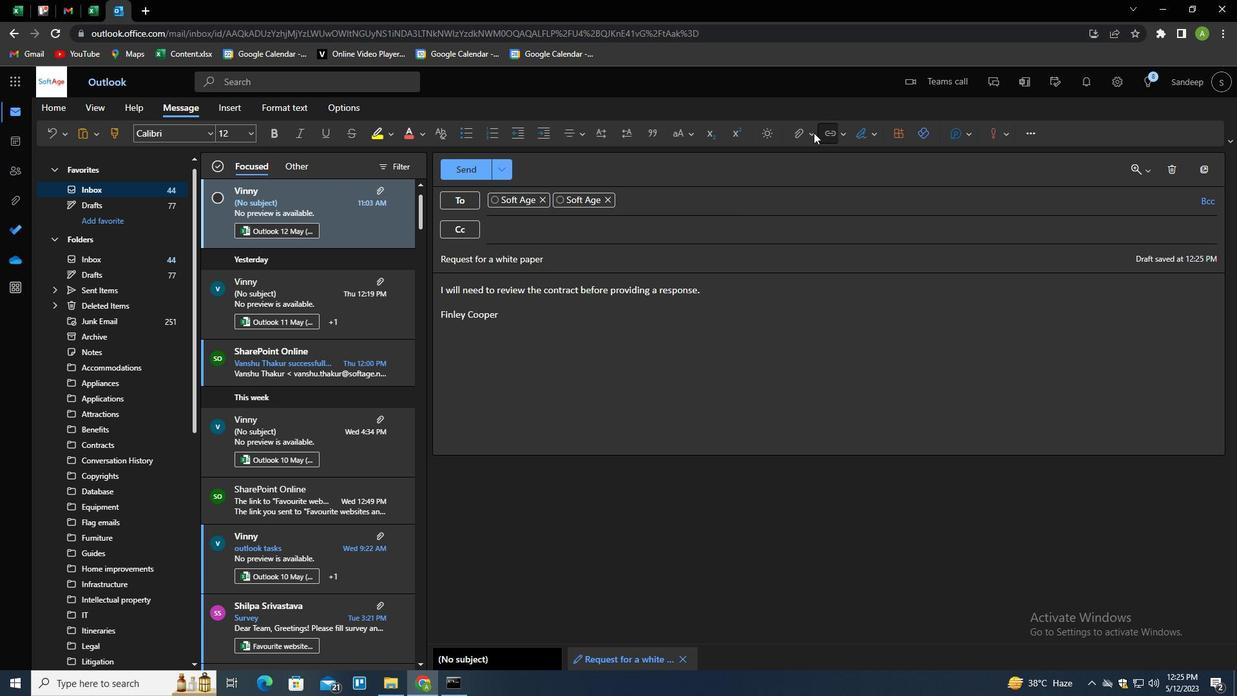 
Action: Mouse moved to (778, 164)
Screenshot: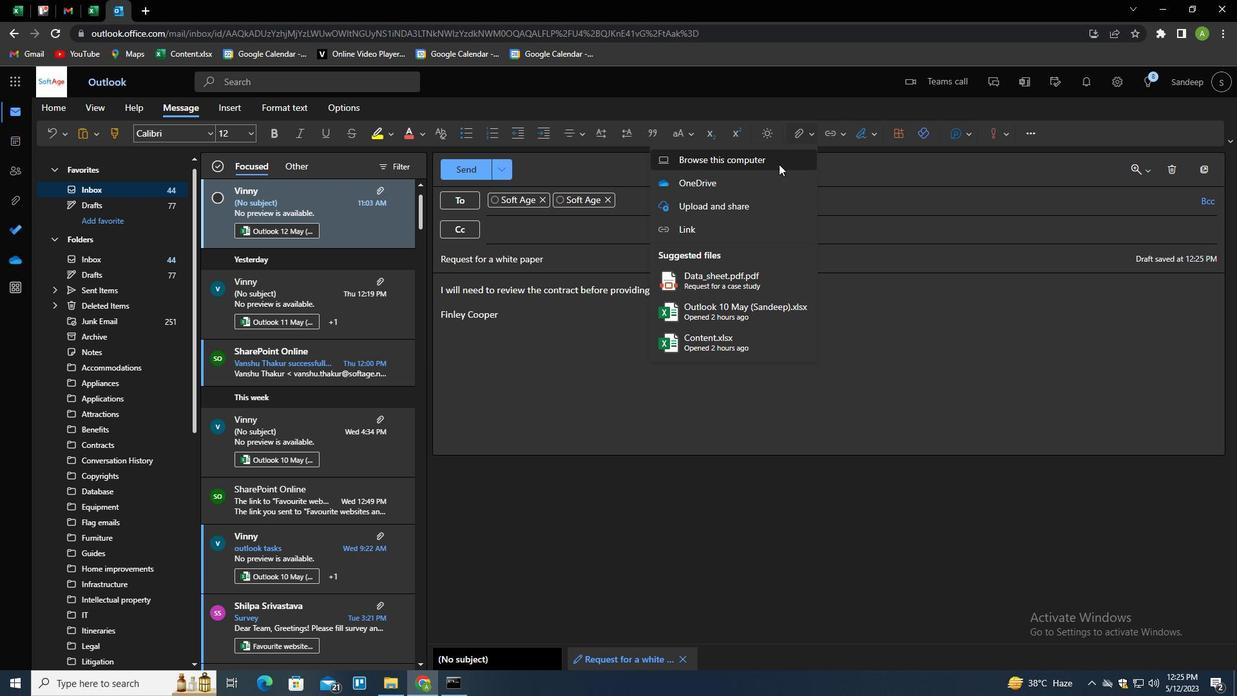 
Action: Mouse pressed left at (778, 164)
Screenshot: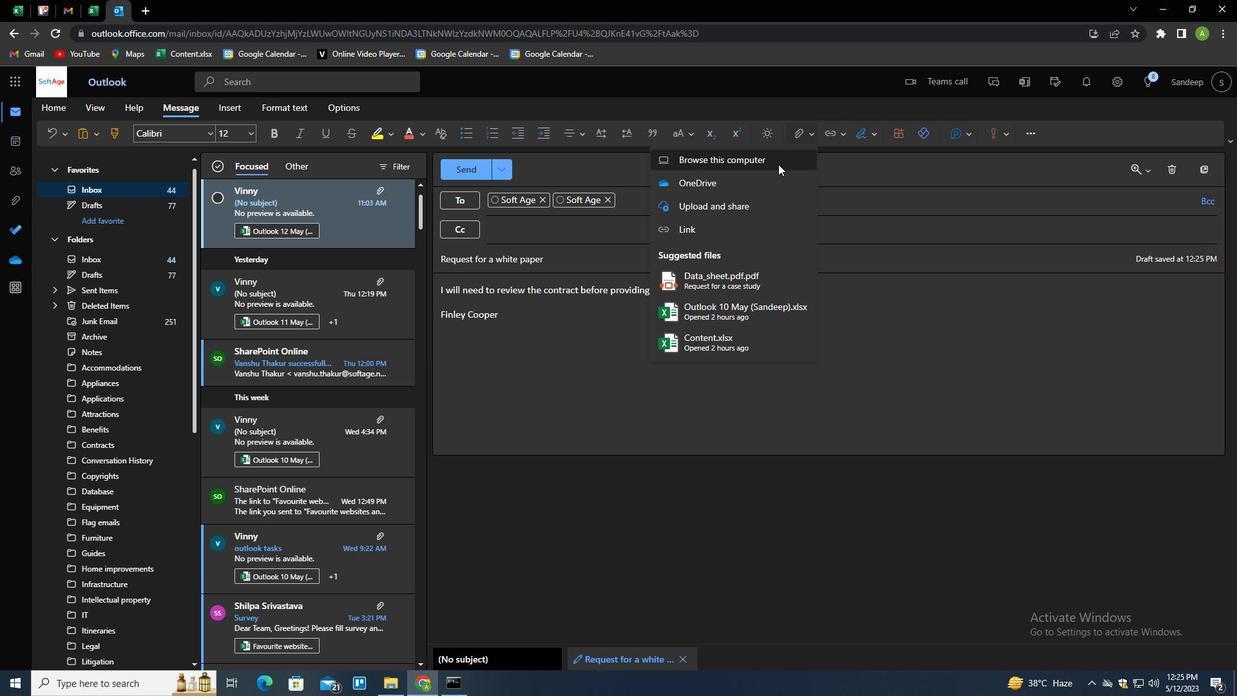 
Action: Mouse moved to (224, 152)
Screenshot: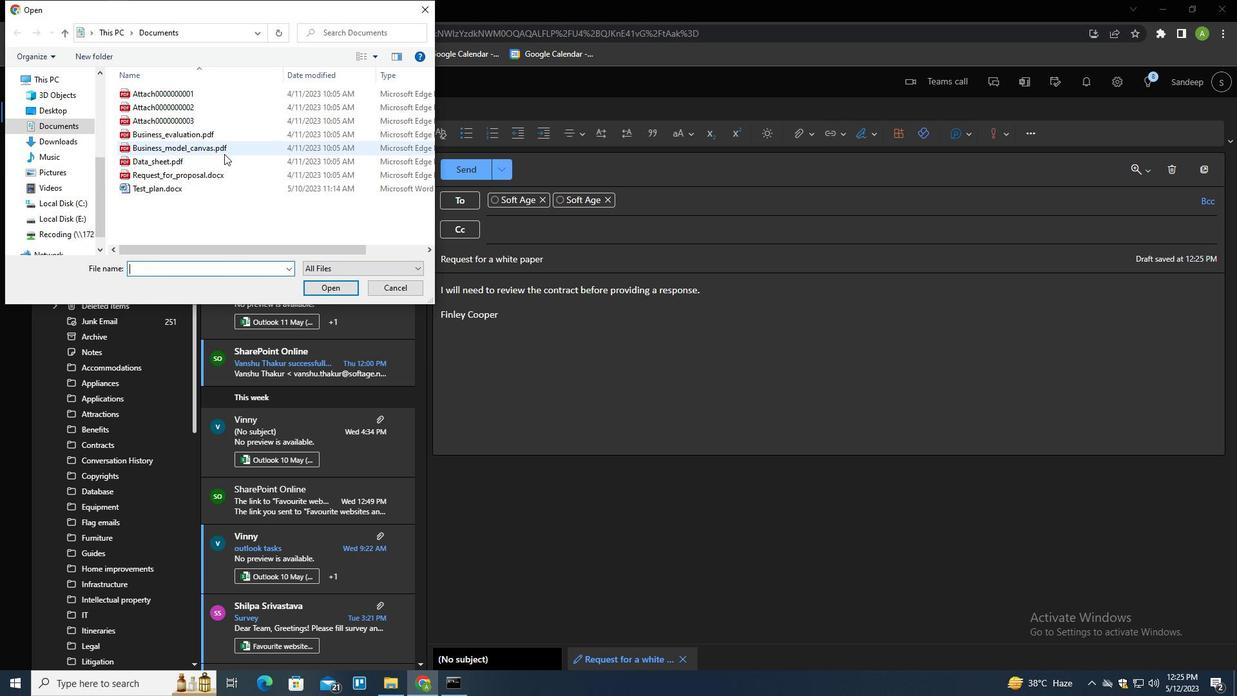 
Action: Mouse pressed left at (224, 152)
Screenshot: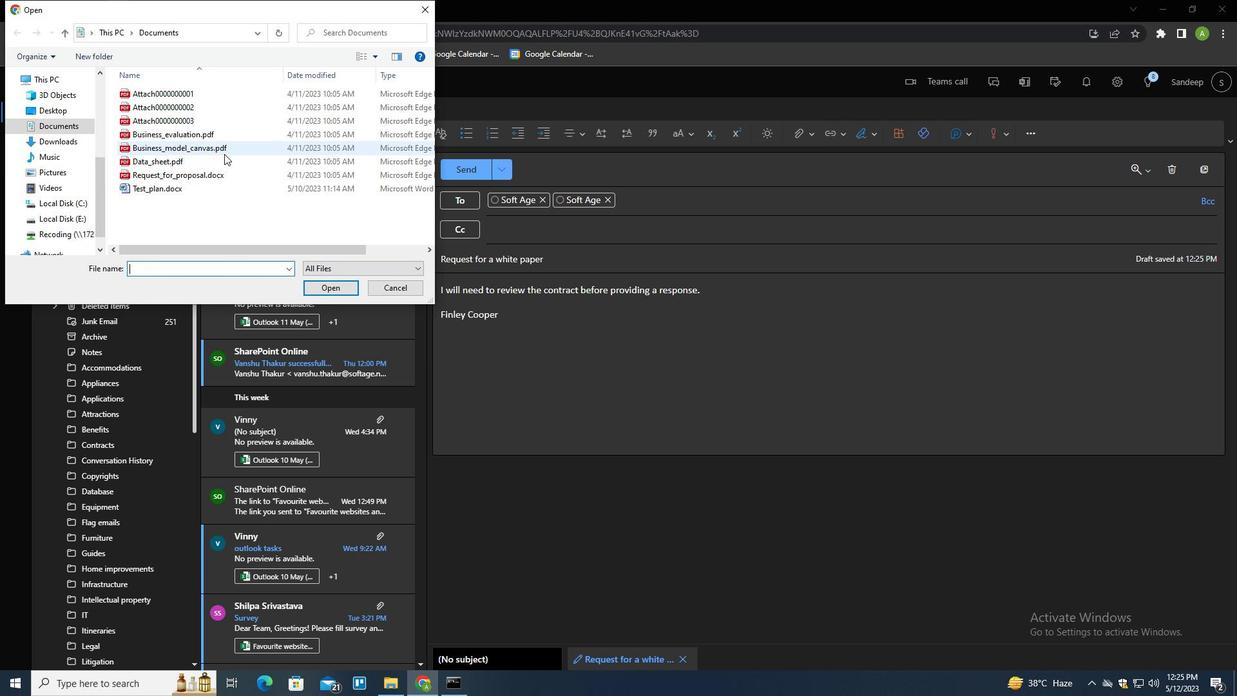 
Action: Mouse moved to (223, 152)
Screenshot: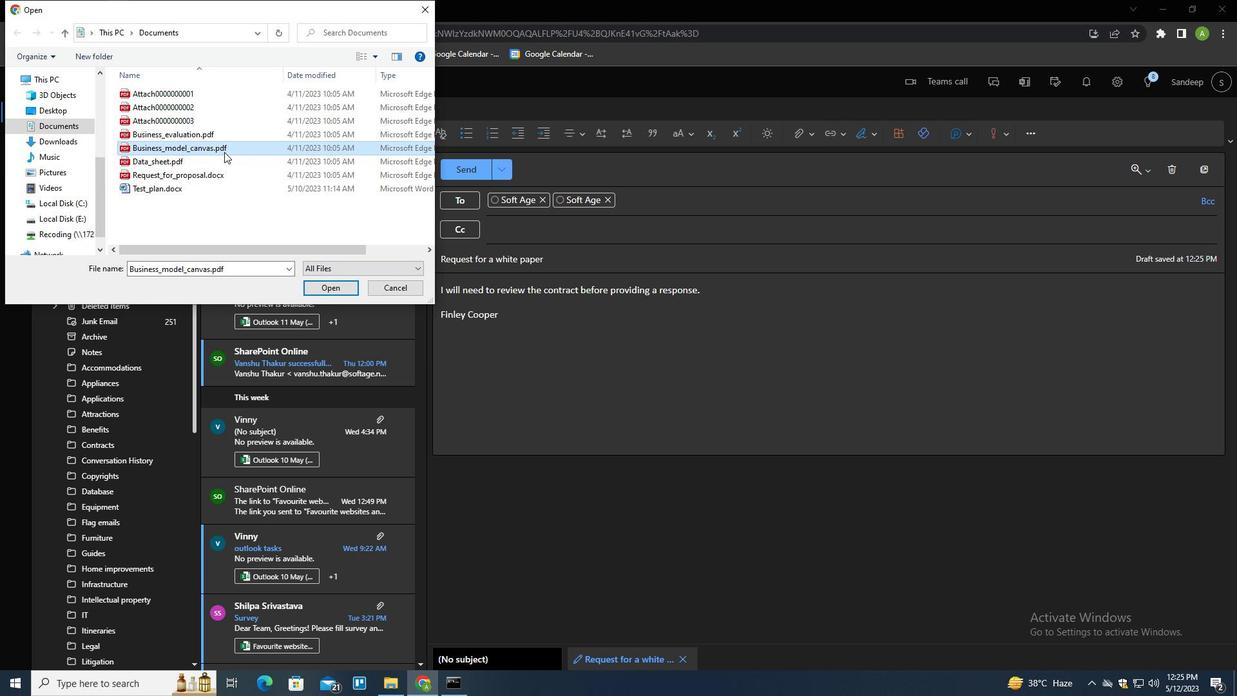 
Action: Key pressed <Key.f2>
Screenshot: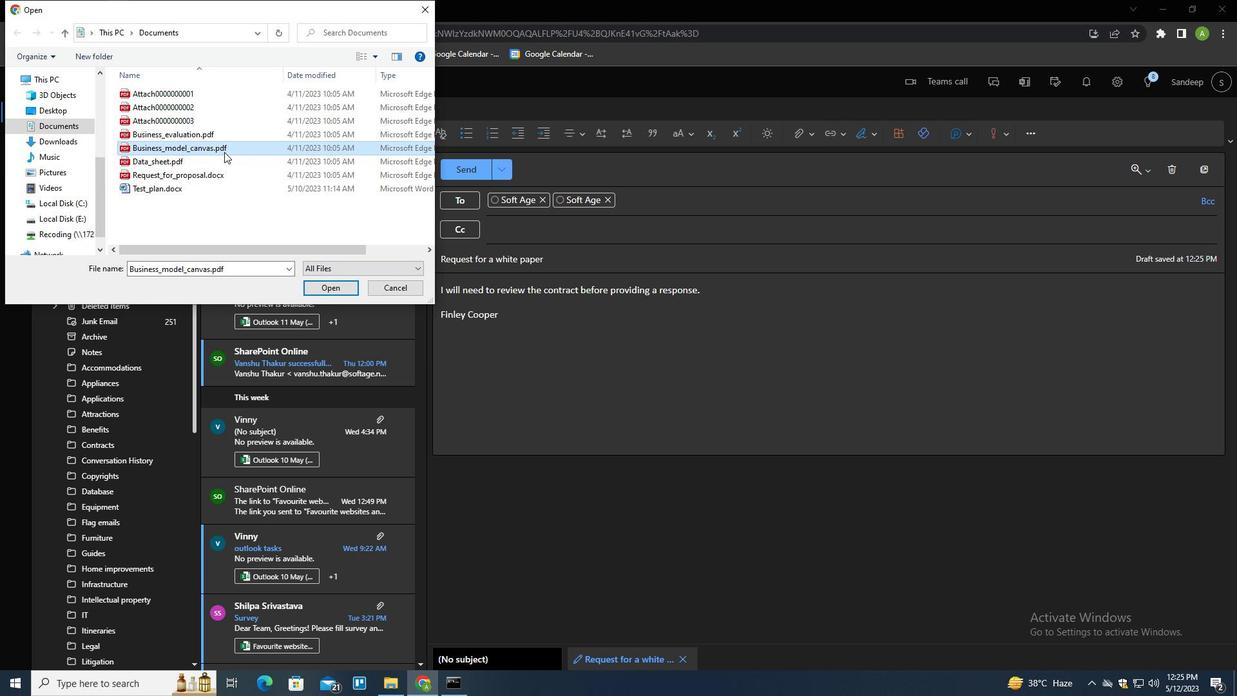 
Action: Mouse moved to (222, 152)
Screenshot: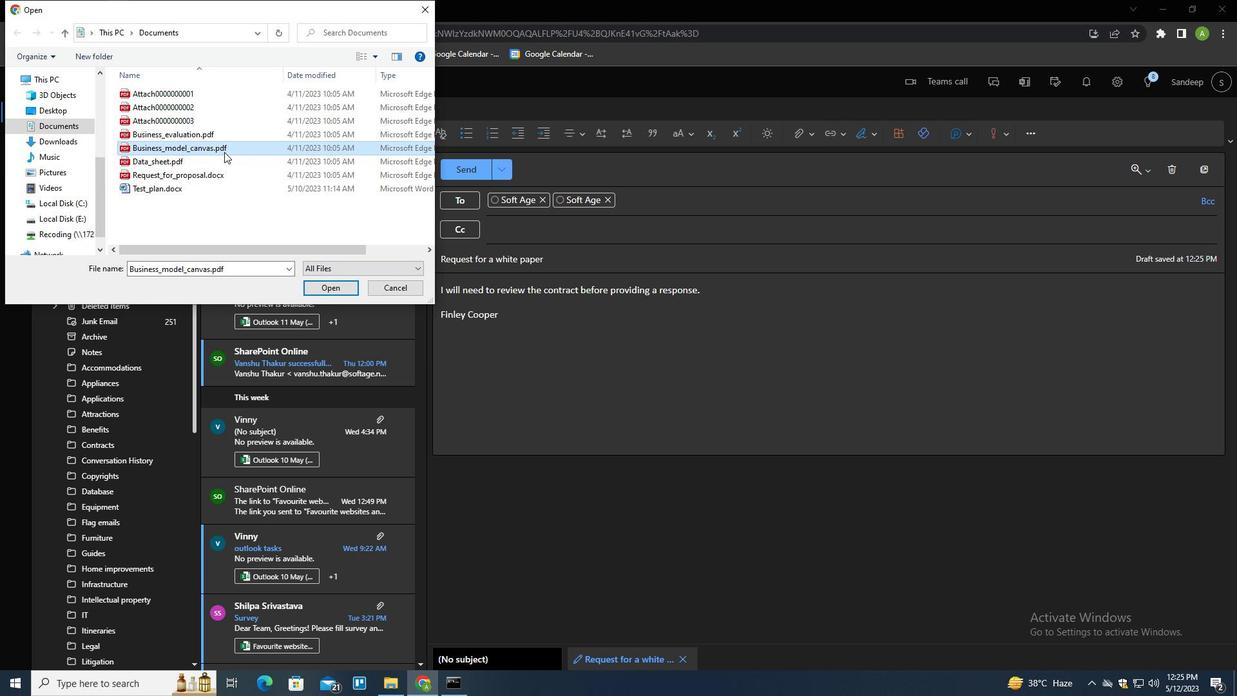 
Action: Key pressed <Key.shift>REQUEST<Key.shift>_O<Key.backspace>FOR<Key.space><Key.backspace><Key.shift><Key.shift>_INFORMATION.PDF<Key.enter>
Screenshot: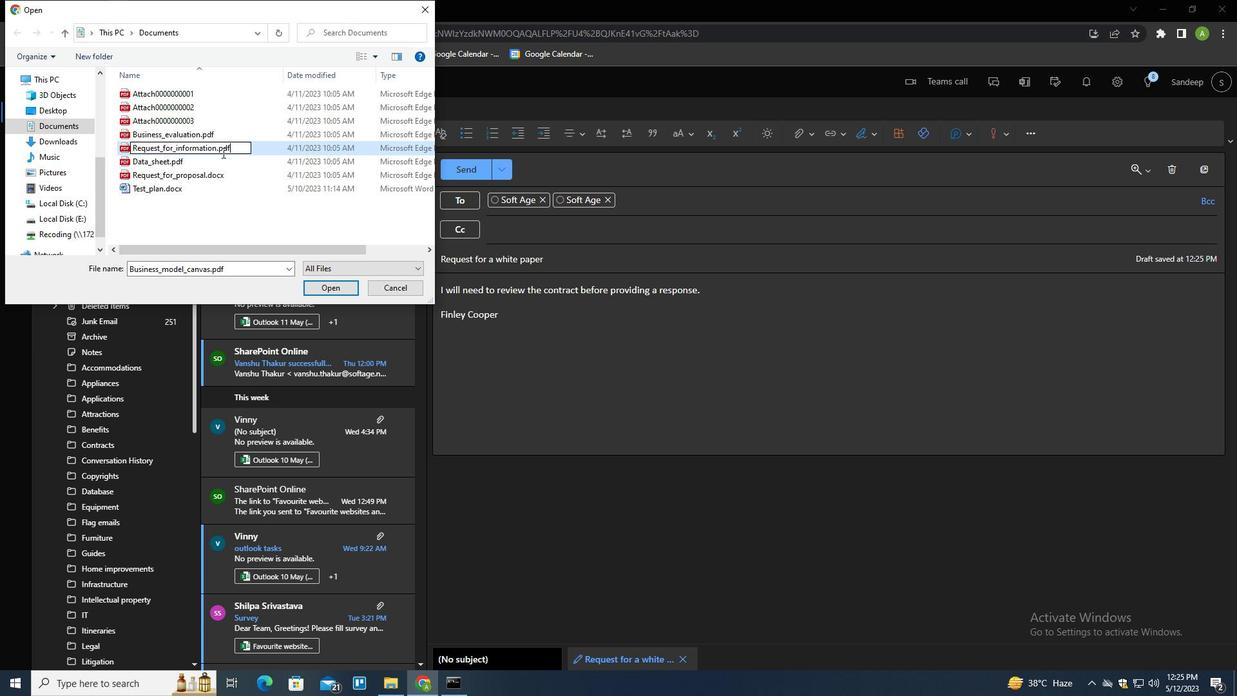 
Action: Mouse moved to (240, 148)
Screenshot: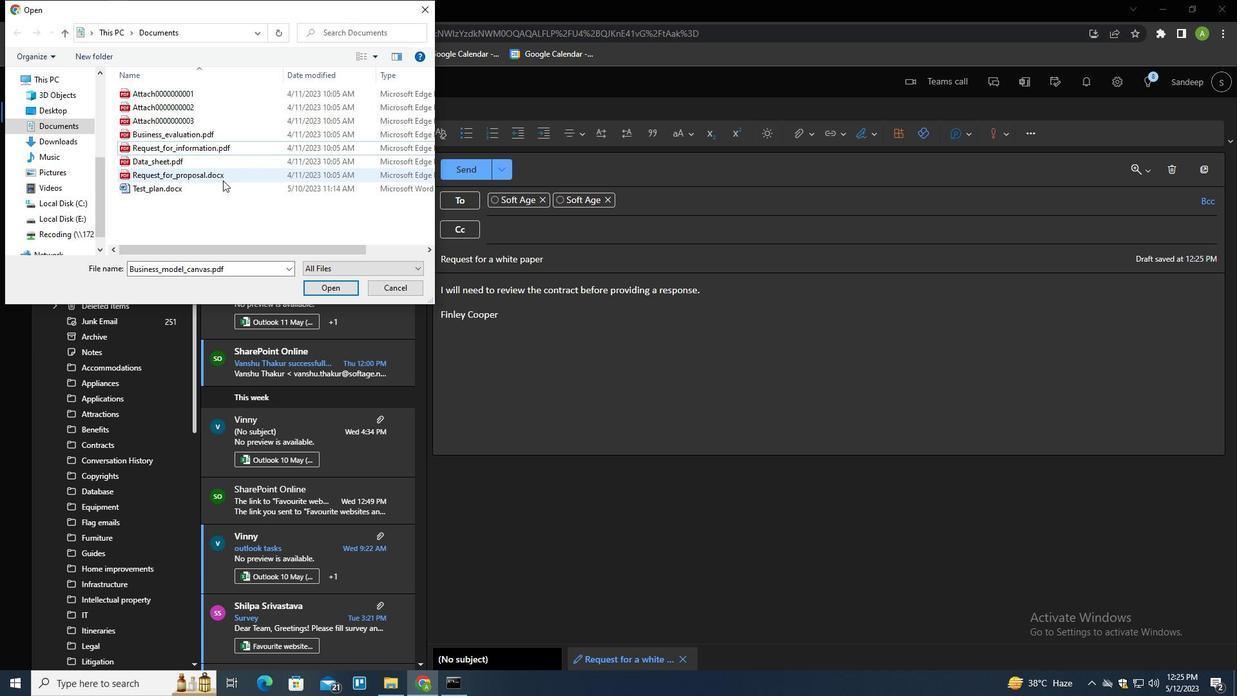 
Action: Mouse pressed left at (240, 148)
Screenshot: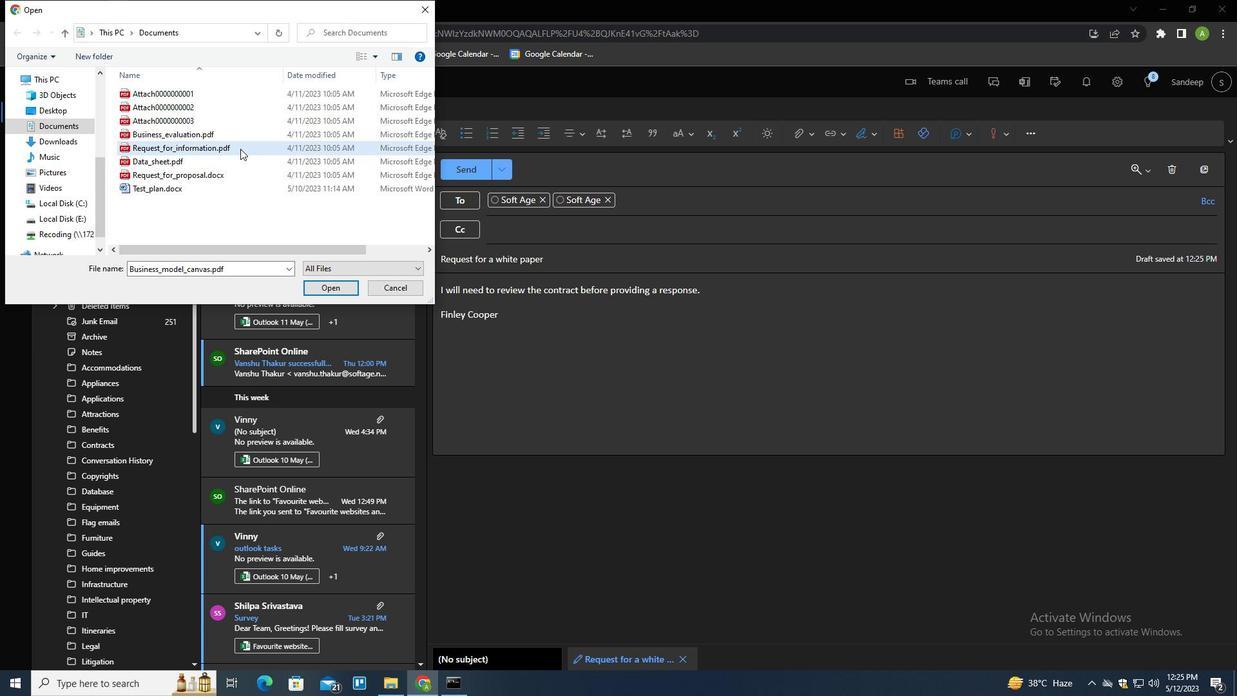
Action: Mouse moved to (328, 287)
Screenshot: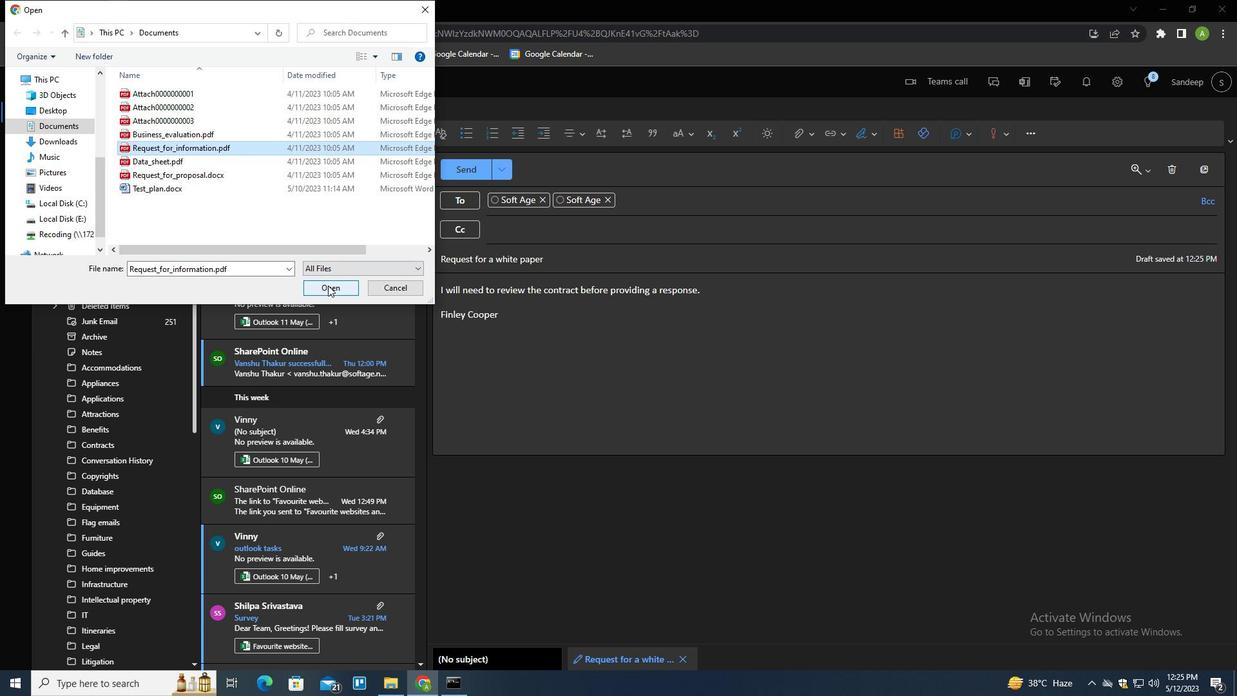 
Action: Mouse pressed left at (328, 287)
Screenshot: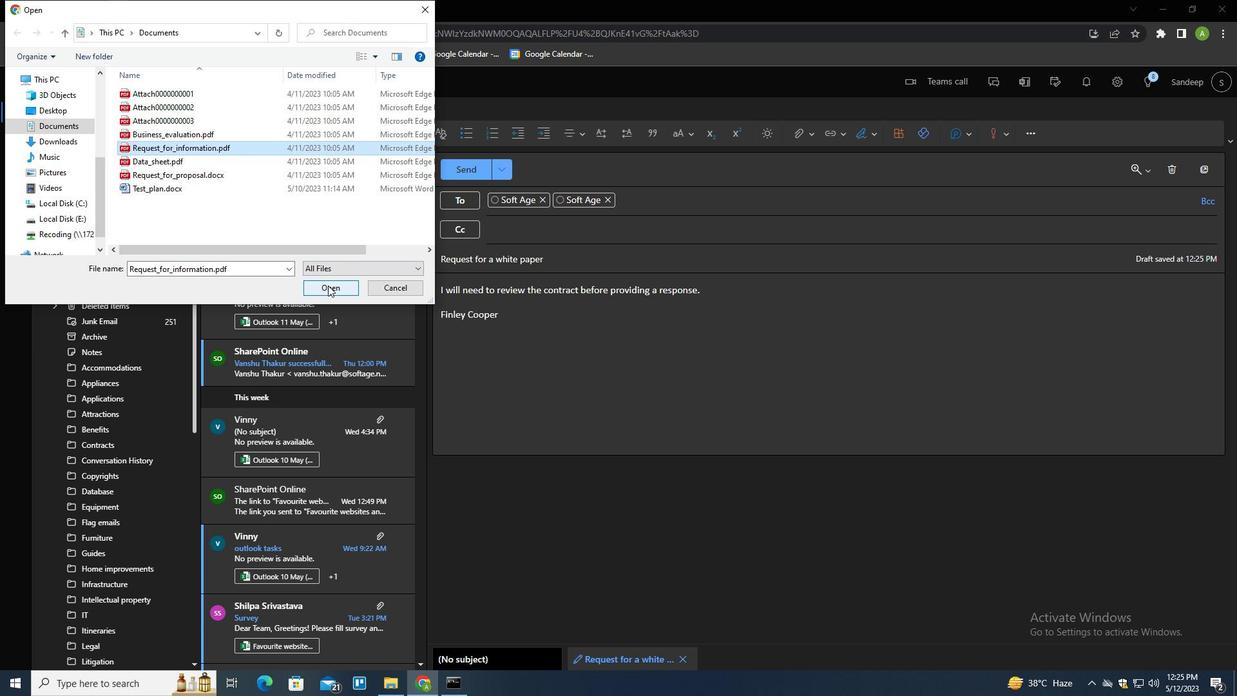 
Action: Mouse moved to (464, 175)
Screenshot: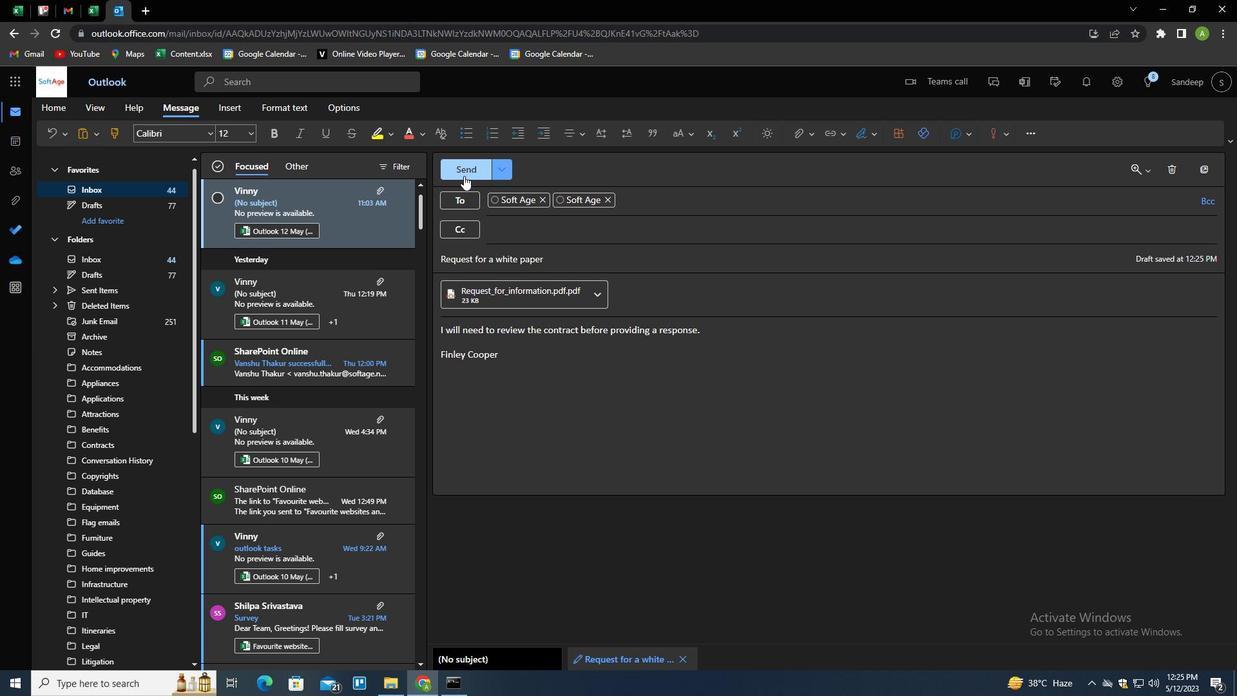
Action: Mouse pressed left at (464, 175)
Screenshot: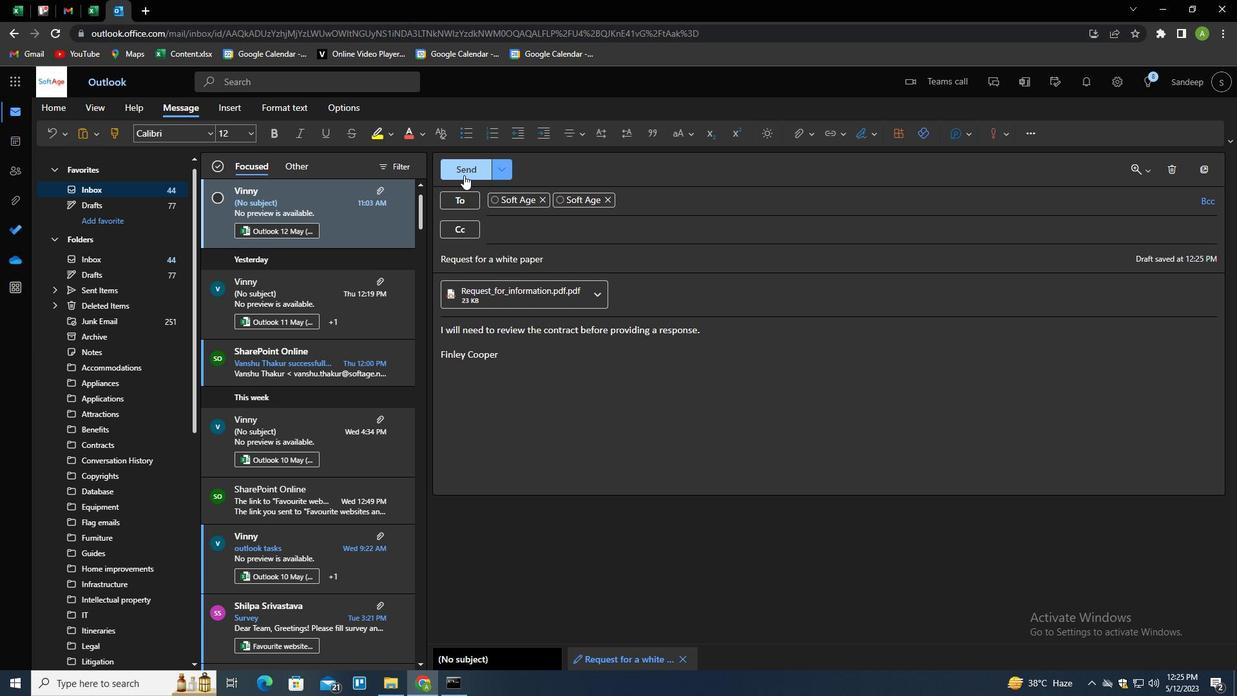 
